 Task: Create a due date automation trigger when advanced on, 2 working days after a card is due add dates not starting next week at 11:00 AM.
Action: Mouse moved to (976, 302)
Screenshot: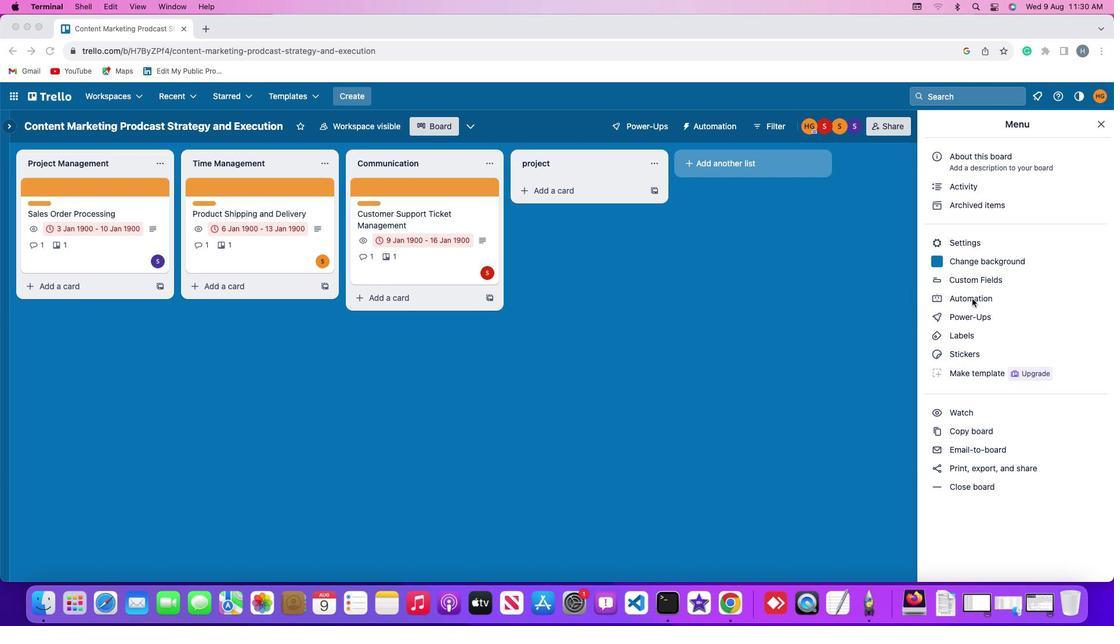 
Action: Mouse pressed left at (976, 302)
Screenshot: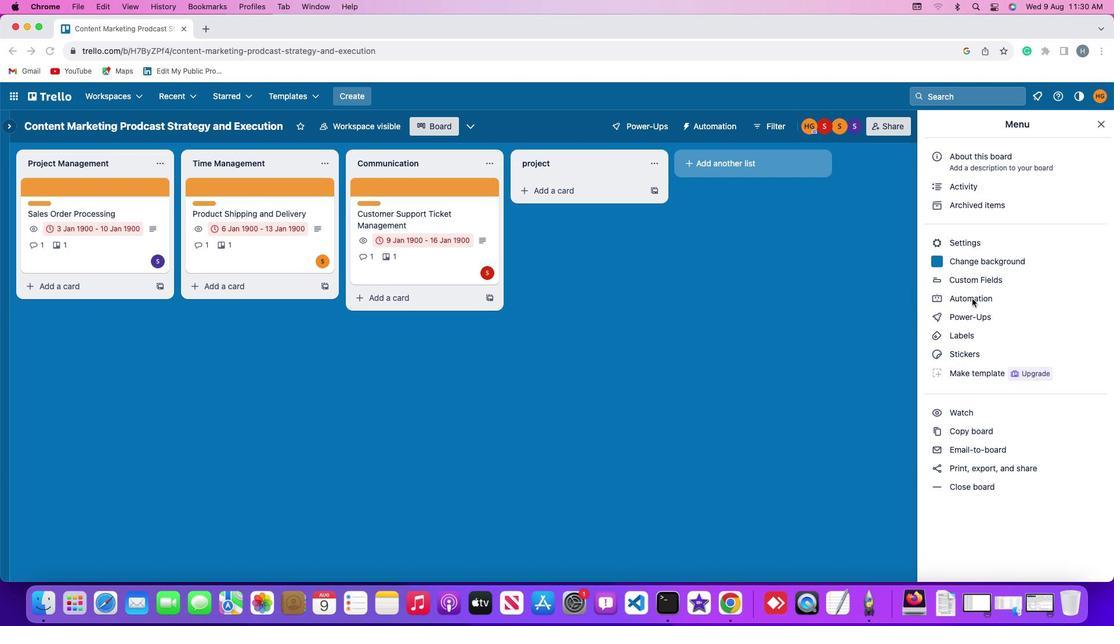 
Action: Mouse pressed left at (976, 302)
Screenshot: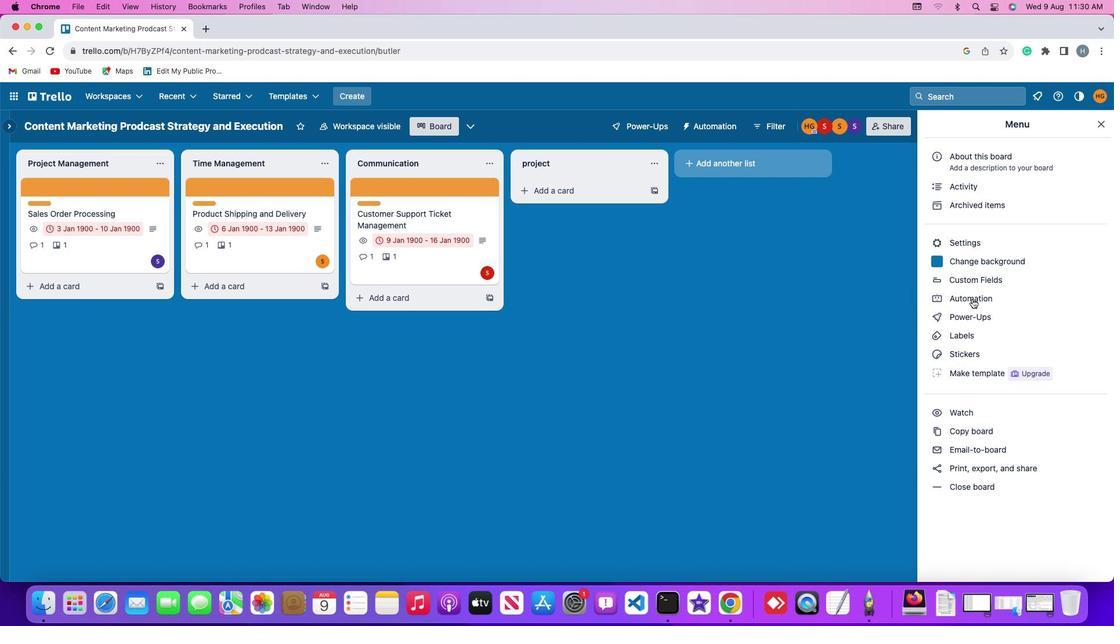 
Action: Mouse moved to (82, 278)
Screenshot: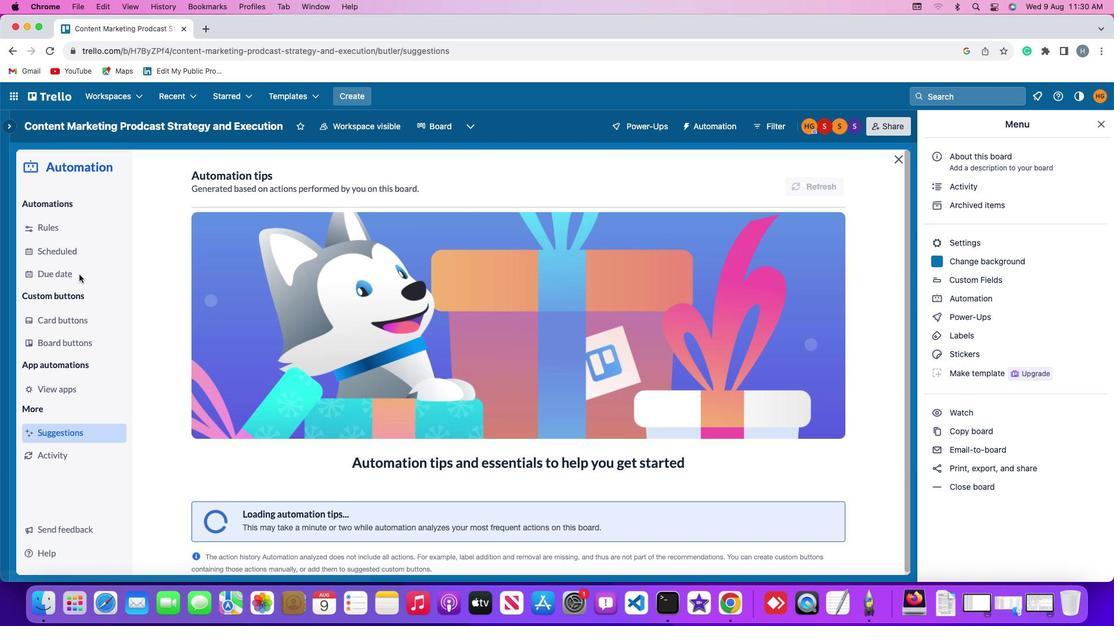 
Action: Mouse pressed left at (82, 278)
Screenshot: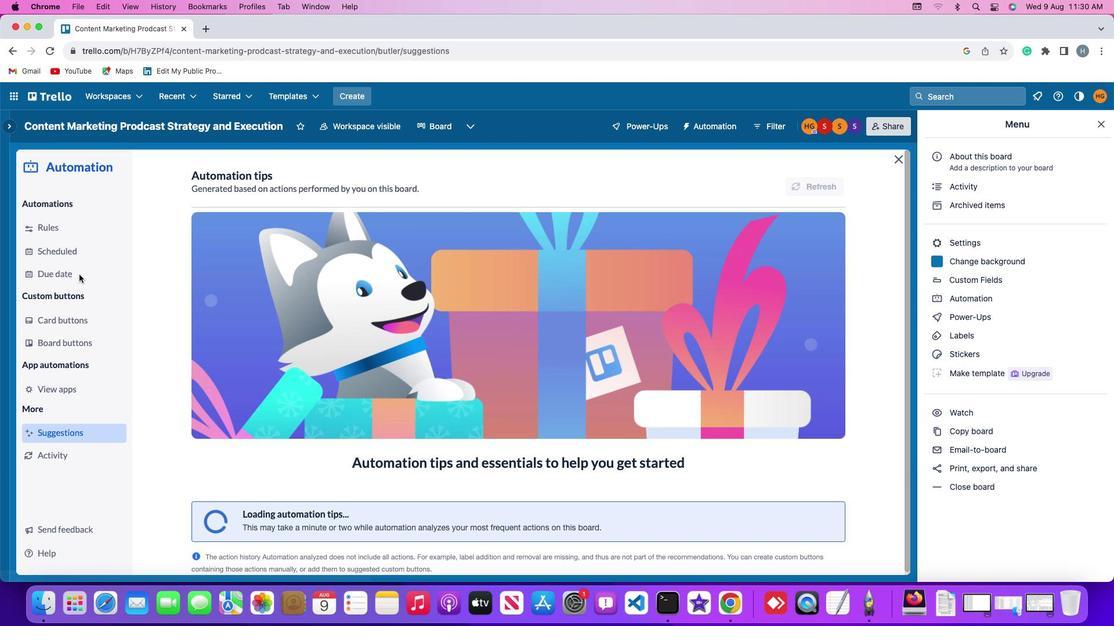 
Action: Mouse moved to (774, 181)
Screenshot: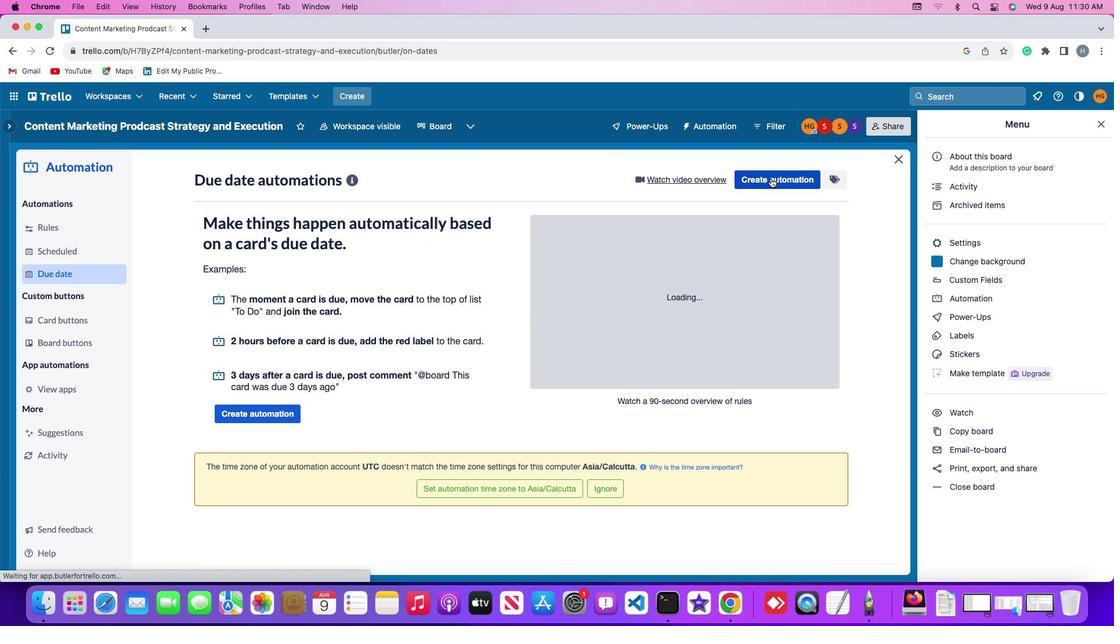 
Action: Mouse pressed left at (774, 181)
Screenshot: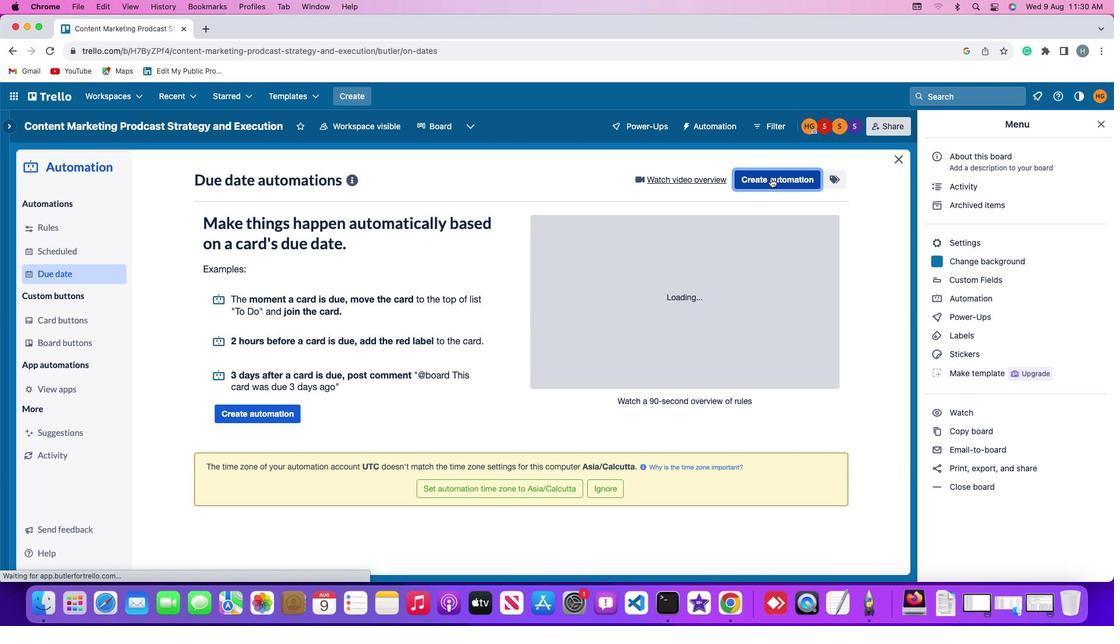 
Action: Mouse moved to (258, 290)
Screenshot: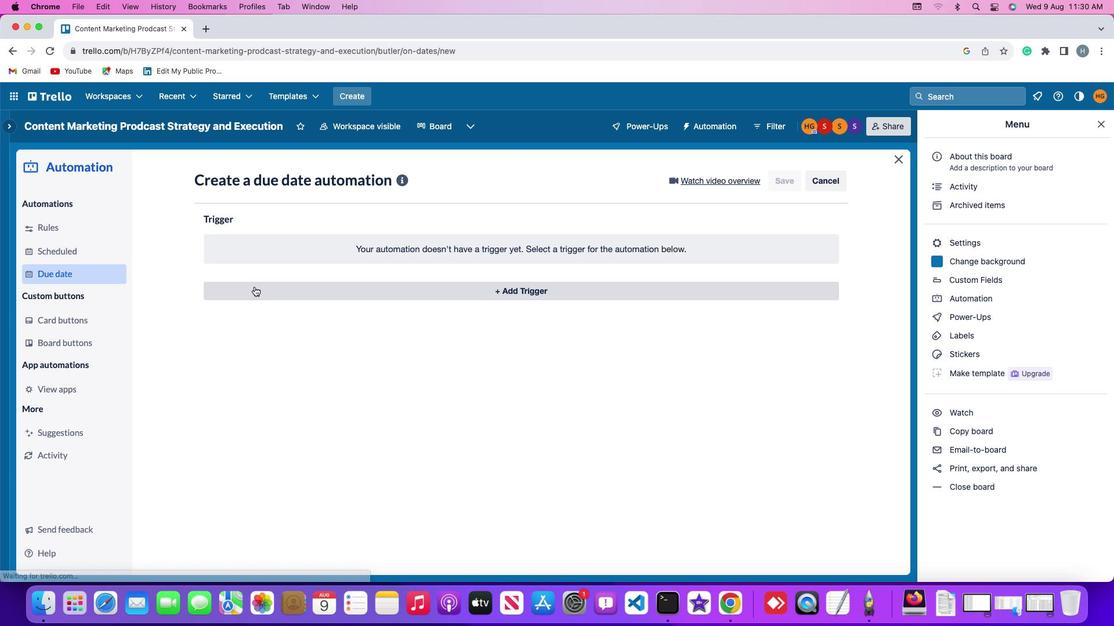 
Action: Mouse pressed left at (258, 290)
Screenshot: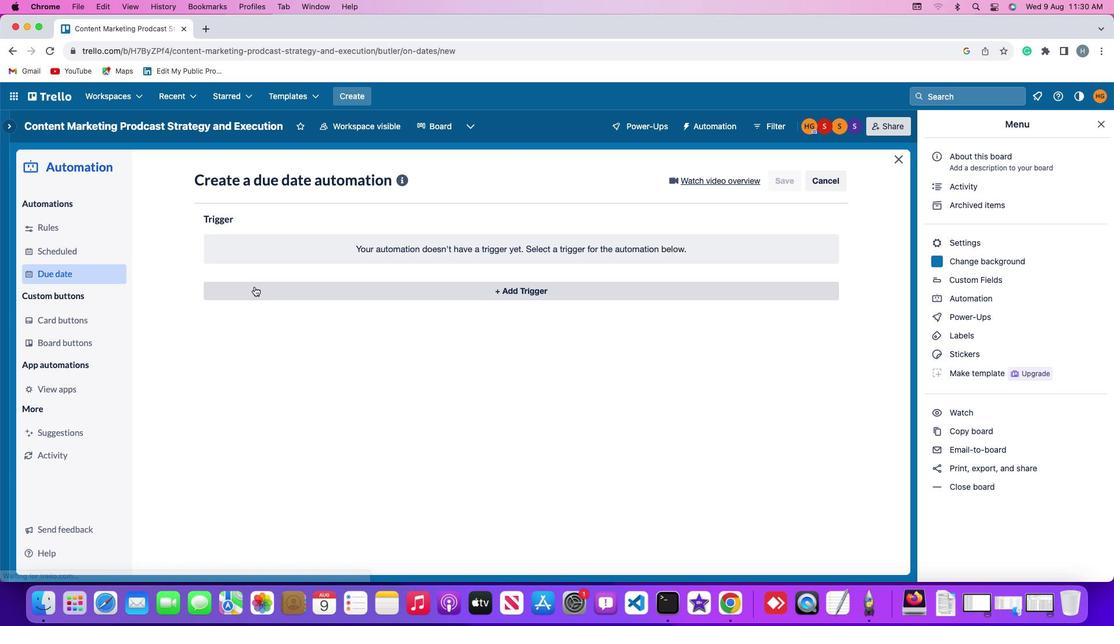 
Action: Mouse moved to (227, 475)
Screenshot: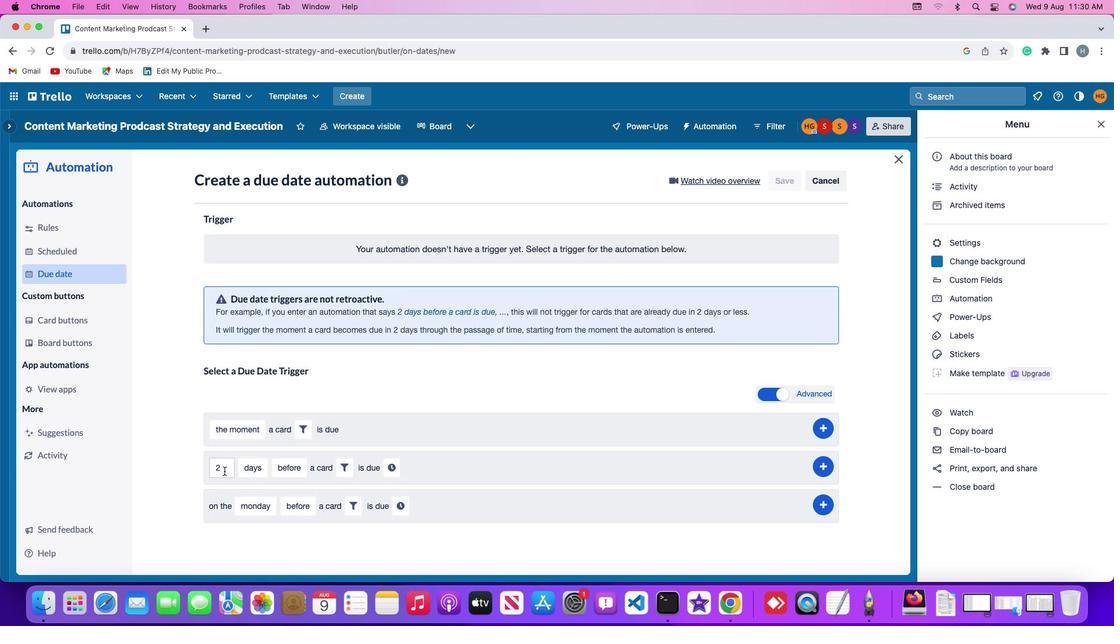 
Action: Mouse pressed left at (227, 475)
Screenshot: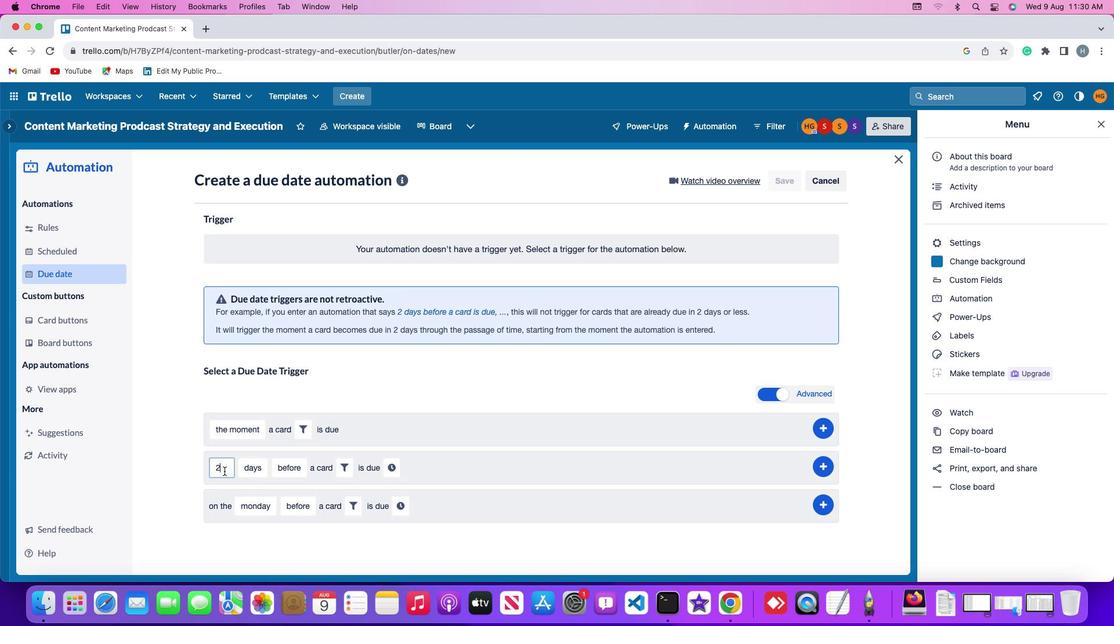 
Action: Mouse moved to (229, 473)
Screenshot: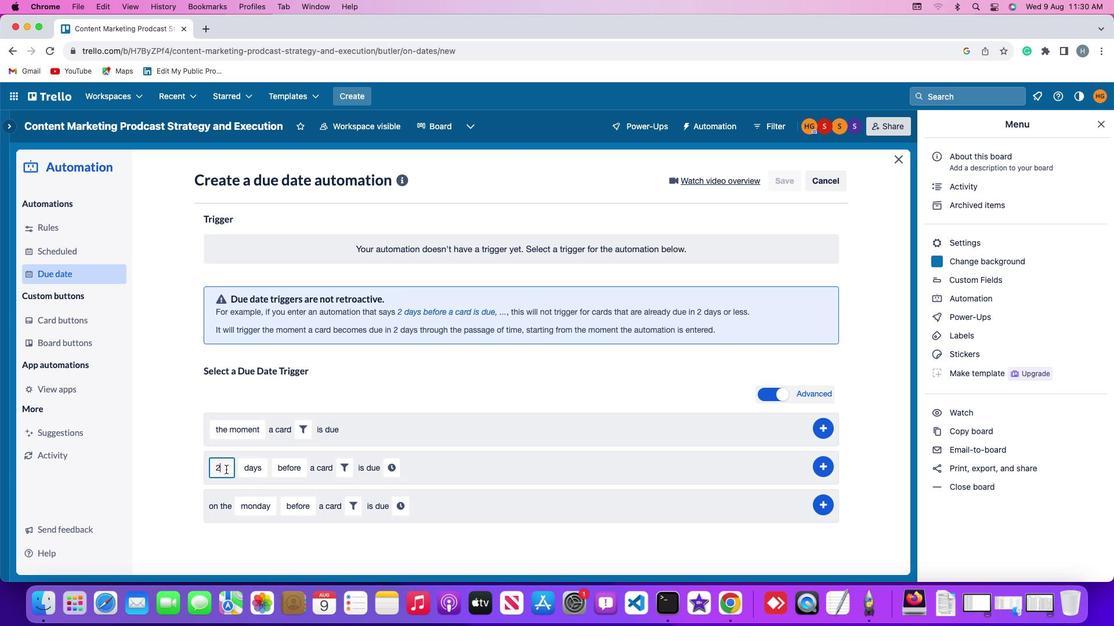 
Action: Key pressed Key.backspace'2'
Screenshot: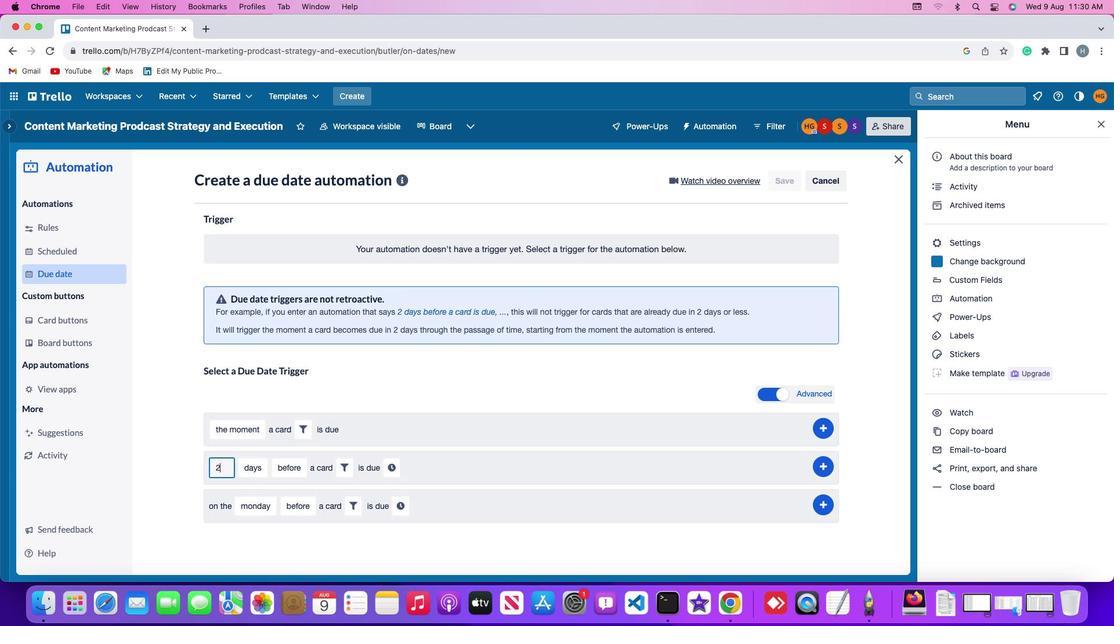 
Action: Mouse moved to (269, 471)
Screenshot: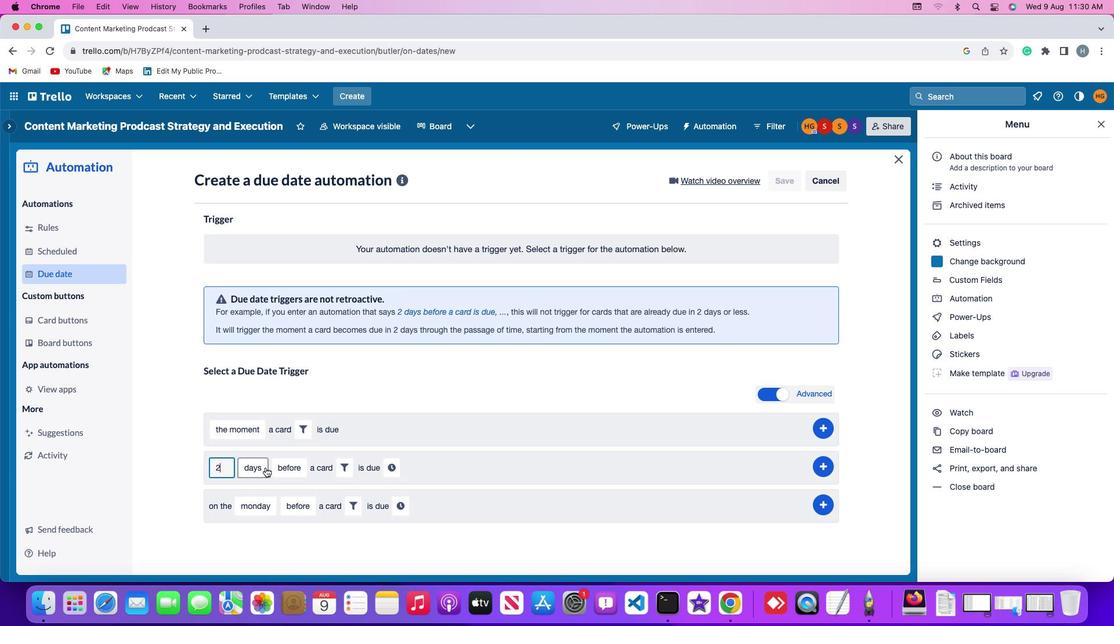 
Action: Mouse pressed left at (269, 471)
Screenshot: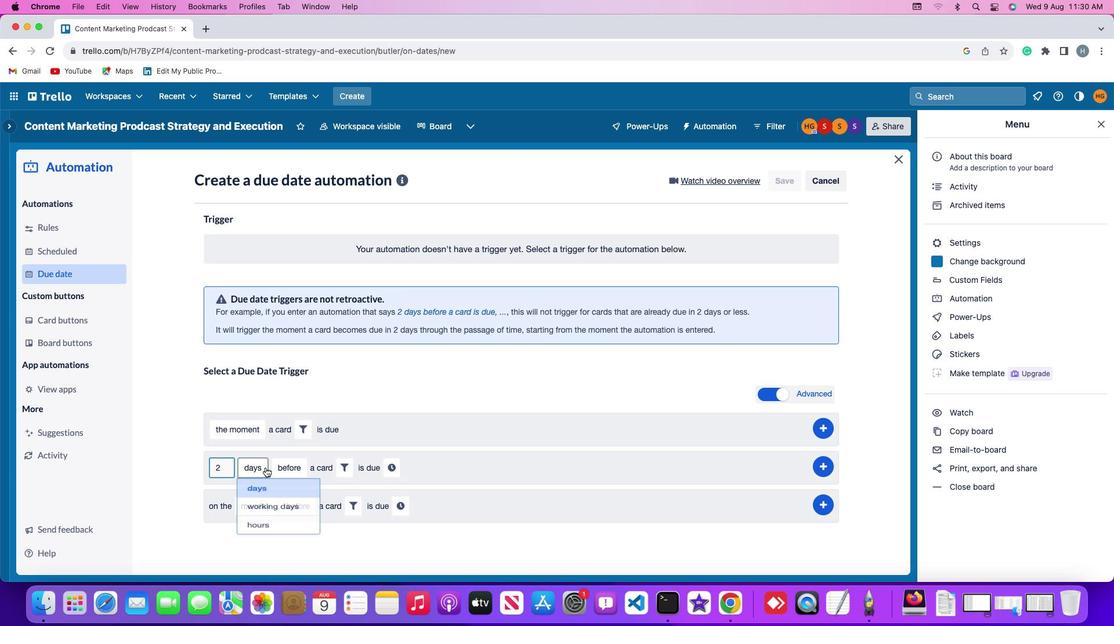 
Action: Mouse moved to (271, 515)
Screenshot: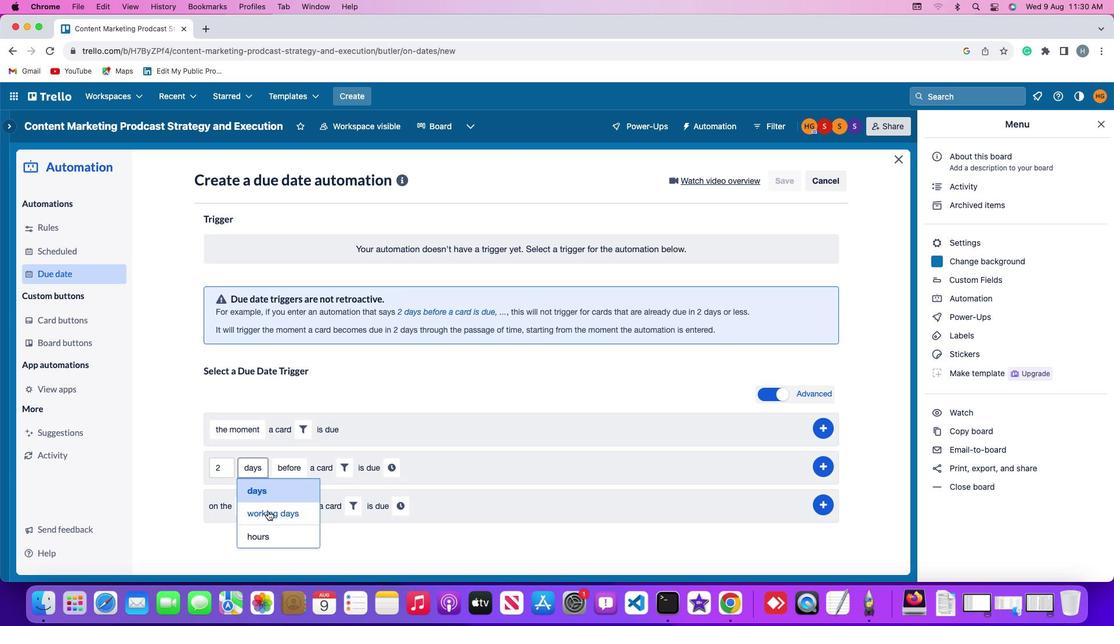 
Action: Mouse pressed left at (271, 515)
Screenshot: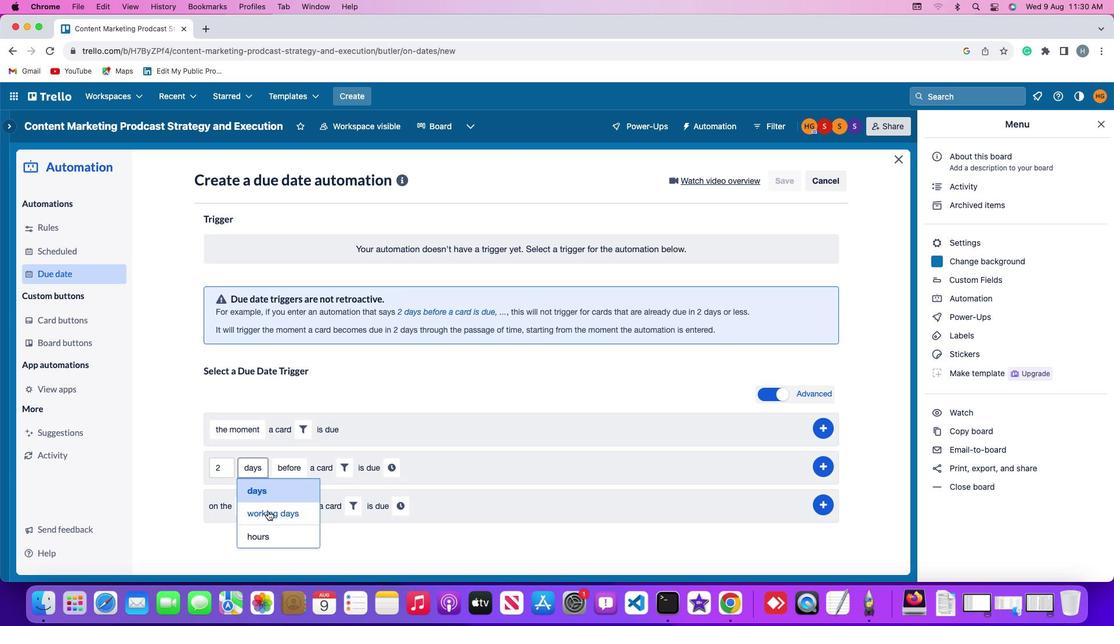 
Action: Mouse moved to (318, 474)
Screenshot: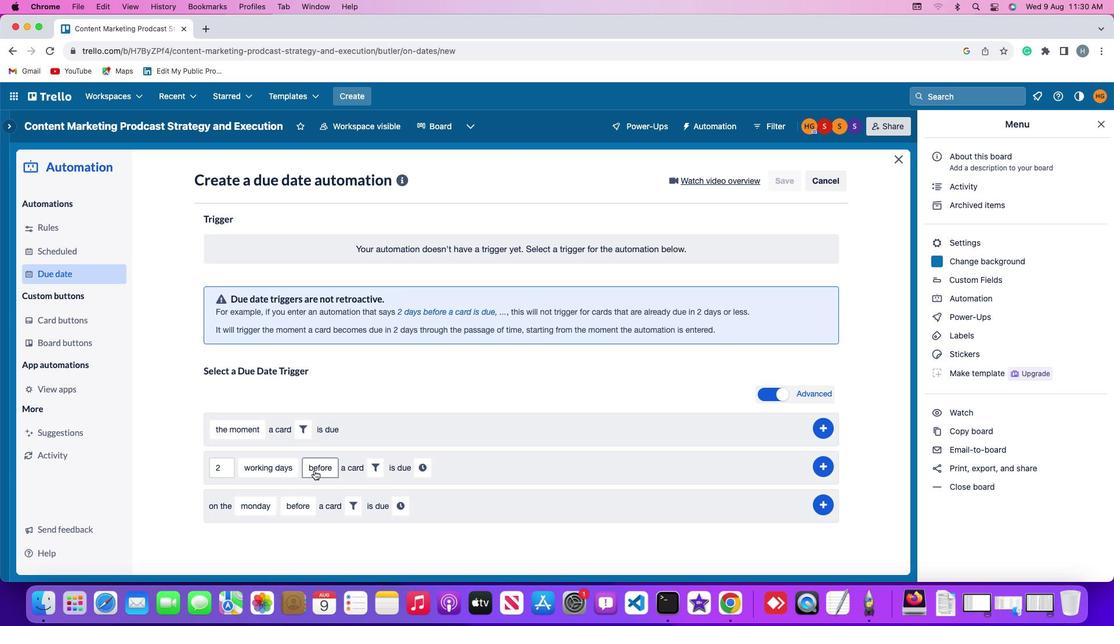 
Action: Mouse pressed left at (318, 474)
Screenshot: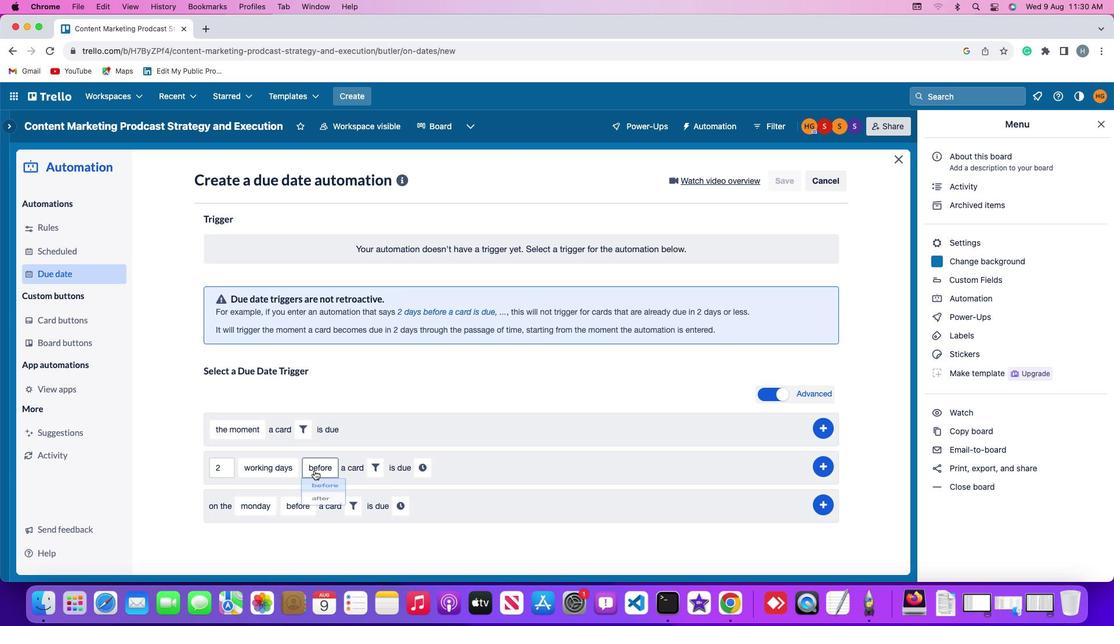 
Action: Mouse moved to (321, 519)
Screenshot: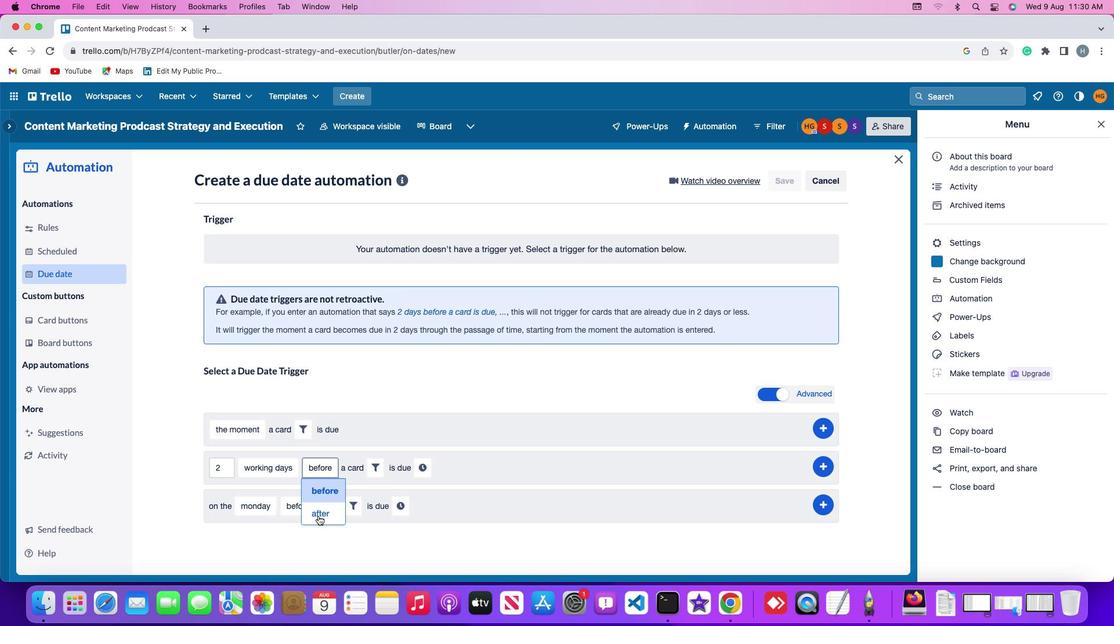 
Action: Mouse pressed left at (321, 519)
Screenshot: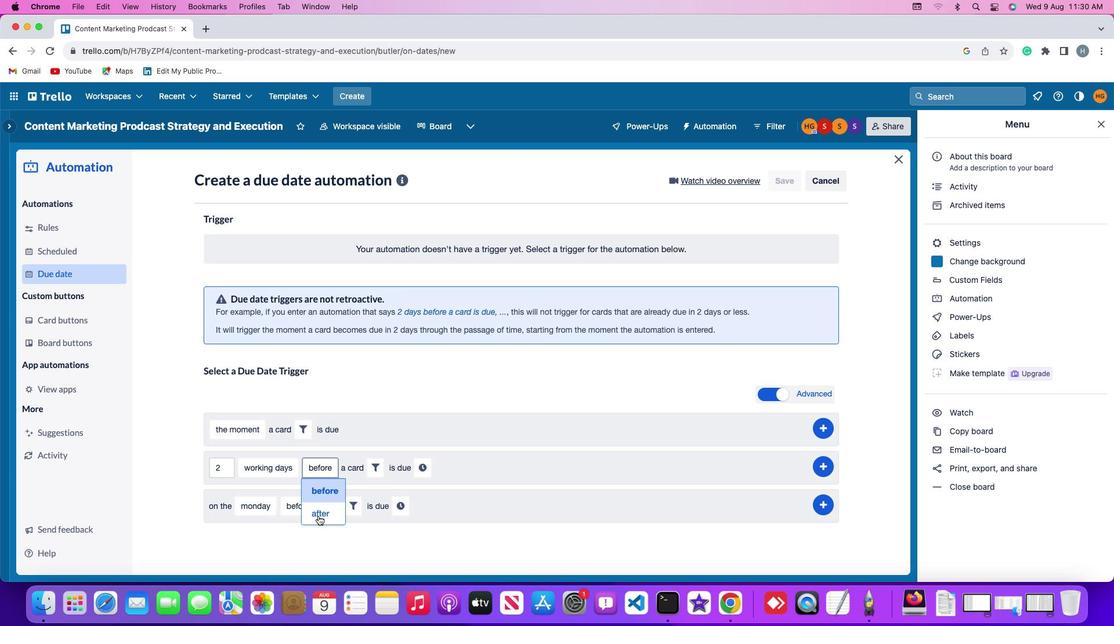 
Action: Mouse moved to (377, 470)
Screenshot: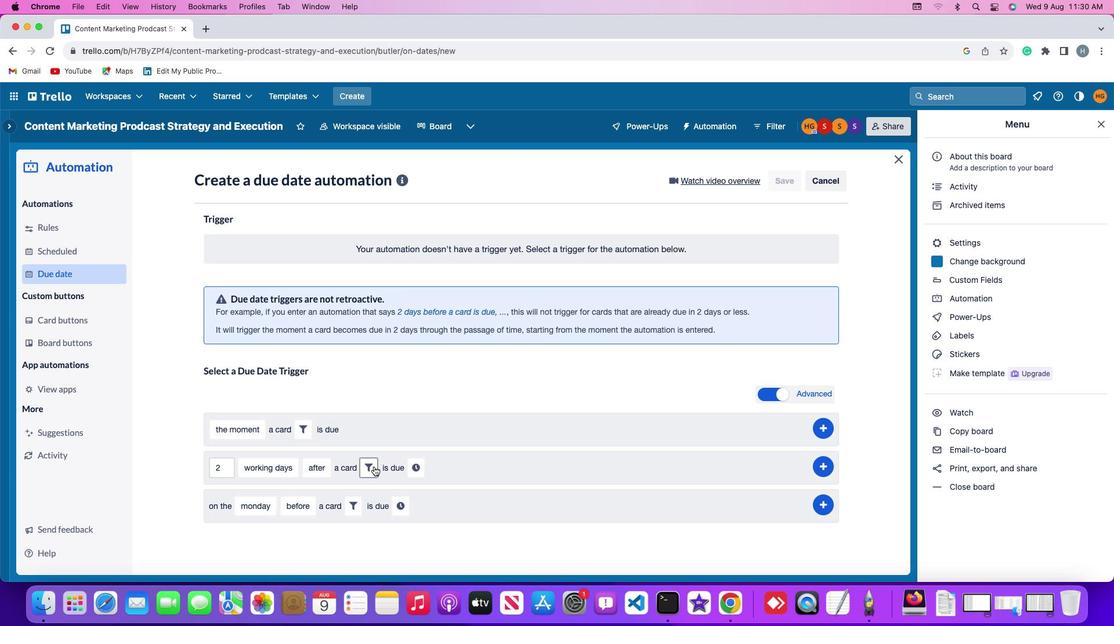 
Action: Mouse pressed left at (377, 470)
Screenshot: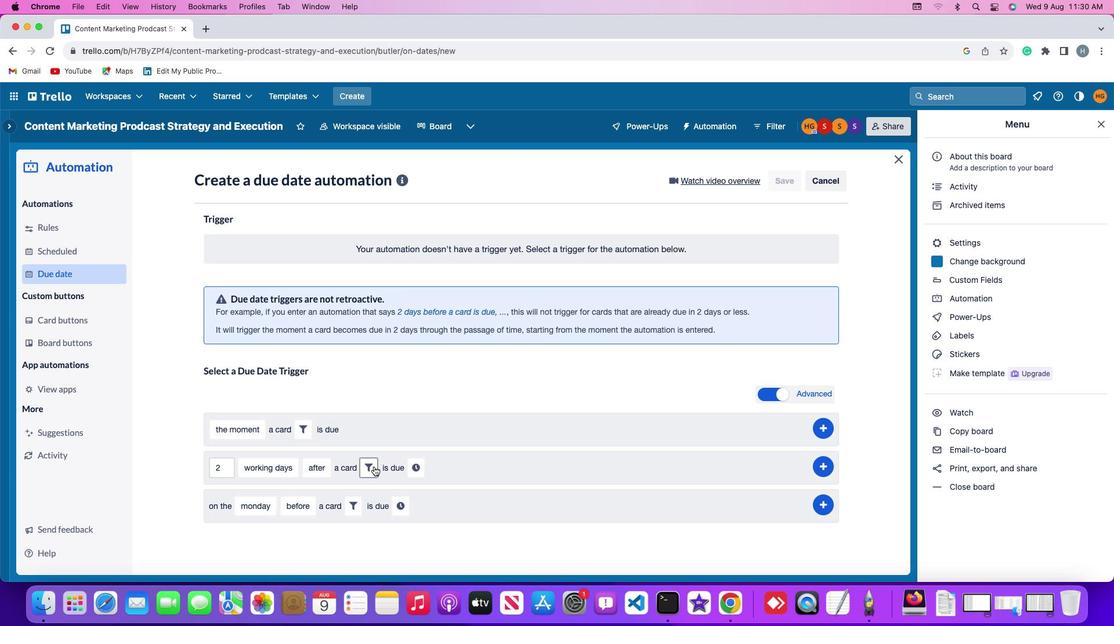 
Action: Mouse moved to (443, 510)
Screenshot: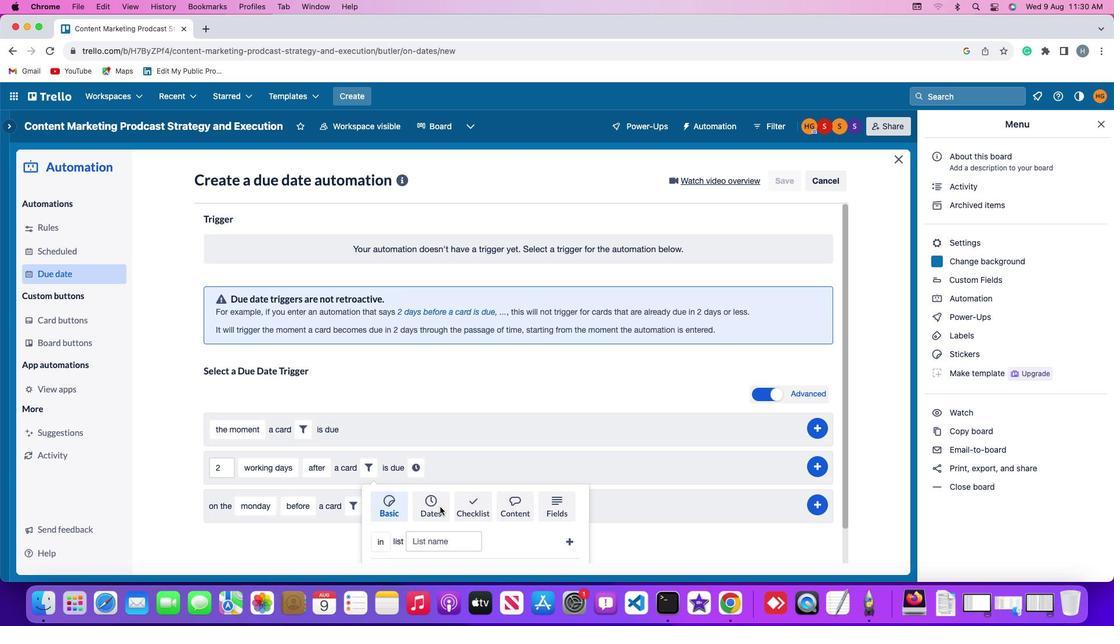 
Action: Mouse pressed left at (443, 510)
Screenshot: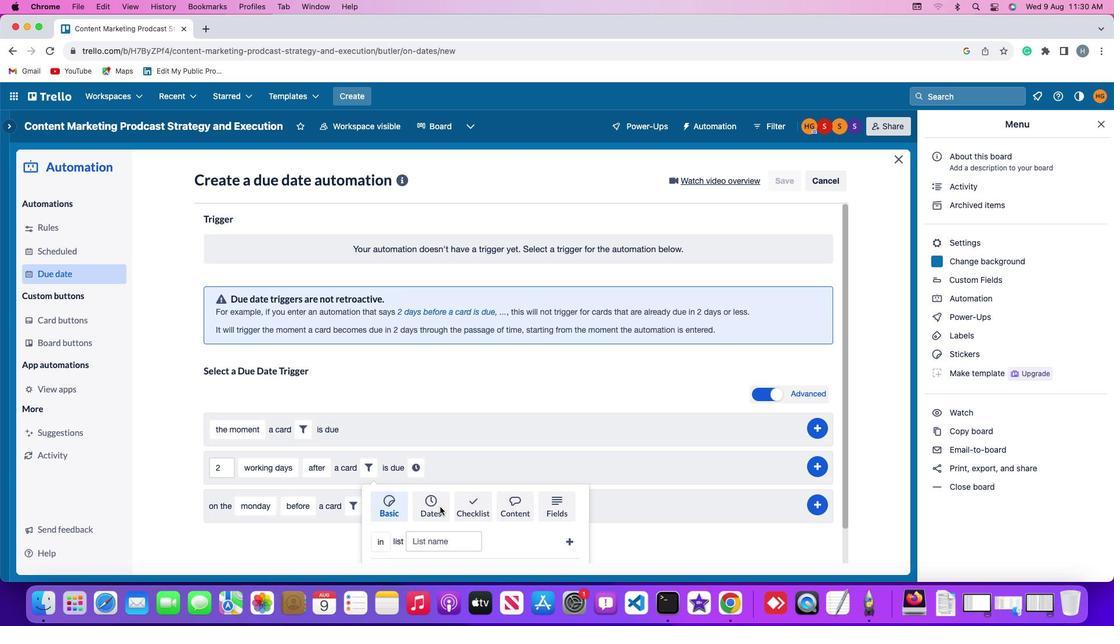 
Action: Mouse moved to (328, 532)
Screenshot: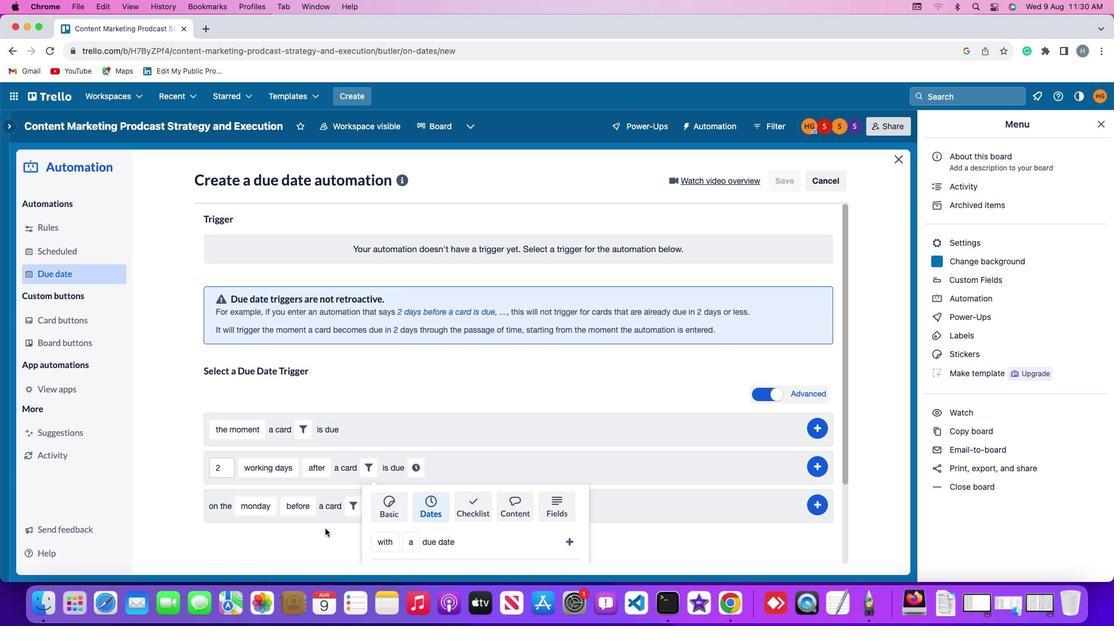 
Action: Mouse scrolled (328, 532) with delta (3, 2)
Screenshot: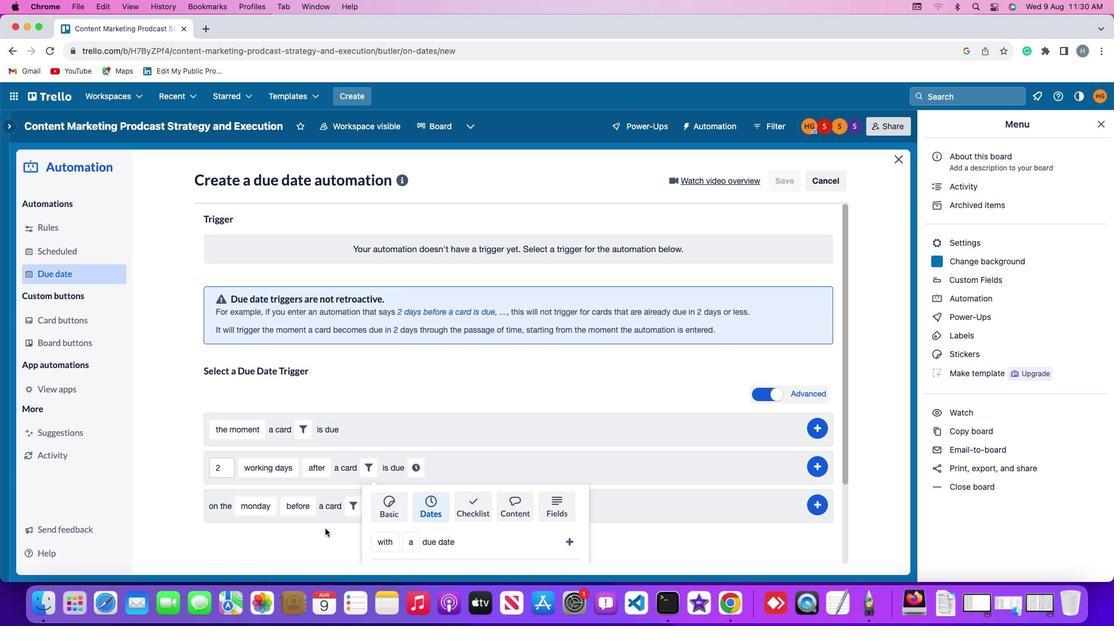 
Action: Mouse scrolled (328, 532) with delta (3, 2)
Screenshot: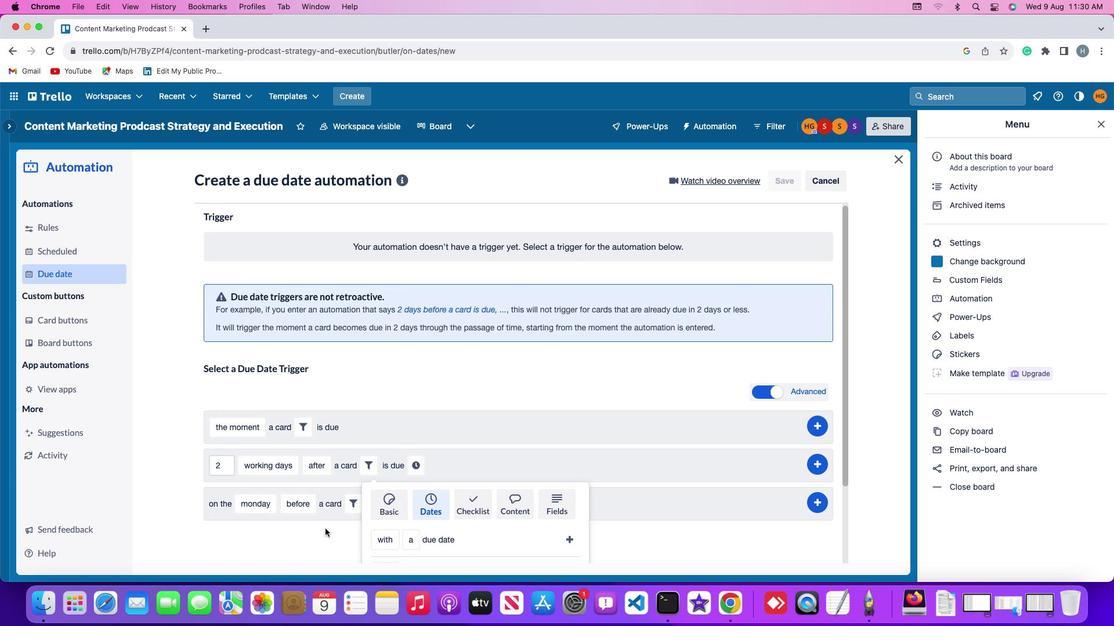 
Action: Mouse scrolled (328, 532) with delta (3, 1)
Screenshot: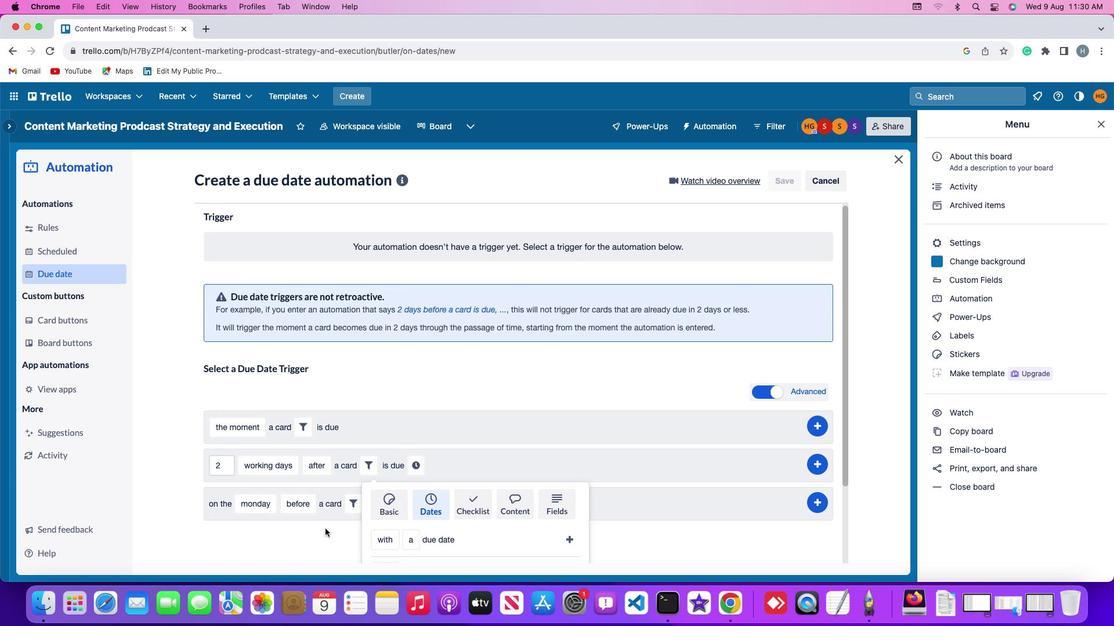 
Action: Mouse scrolled (328, 532) with delta (3, 0)
Screenshot: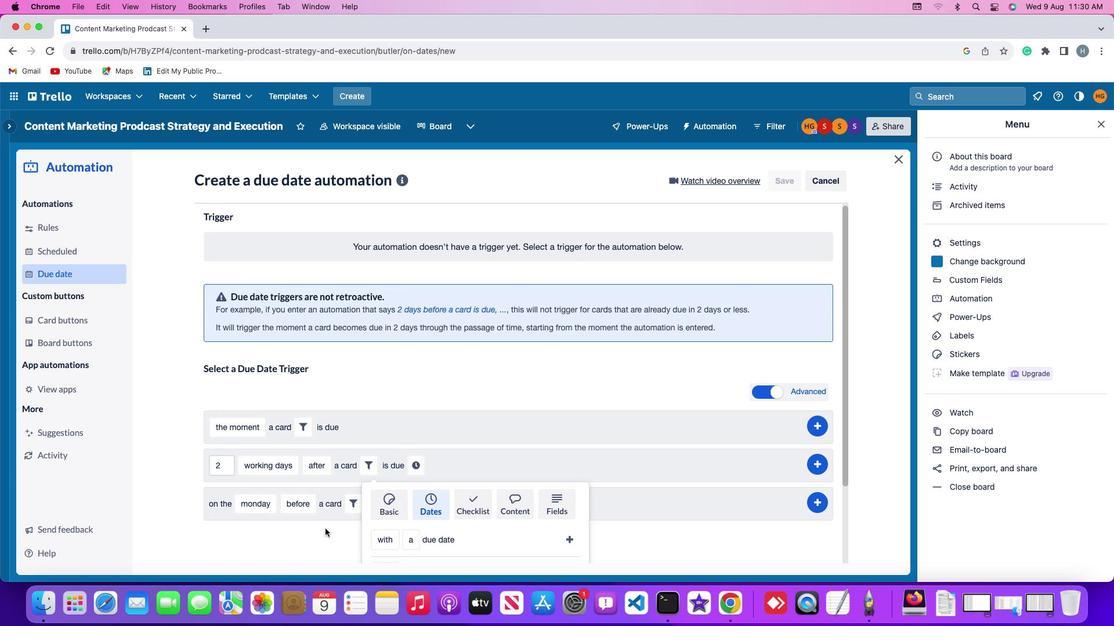 
Action: Mouse scrolled (328, 532) with delta (3, 0)
Screenshot: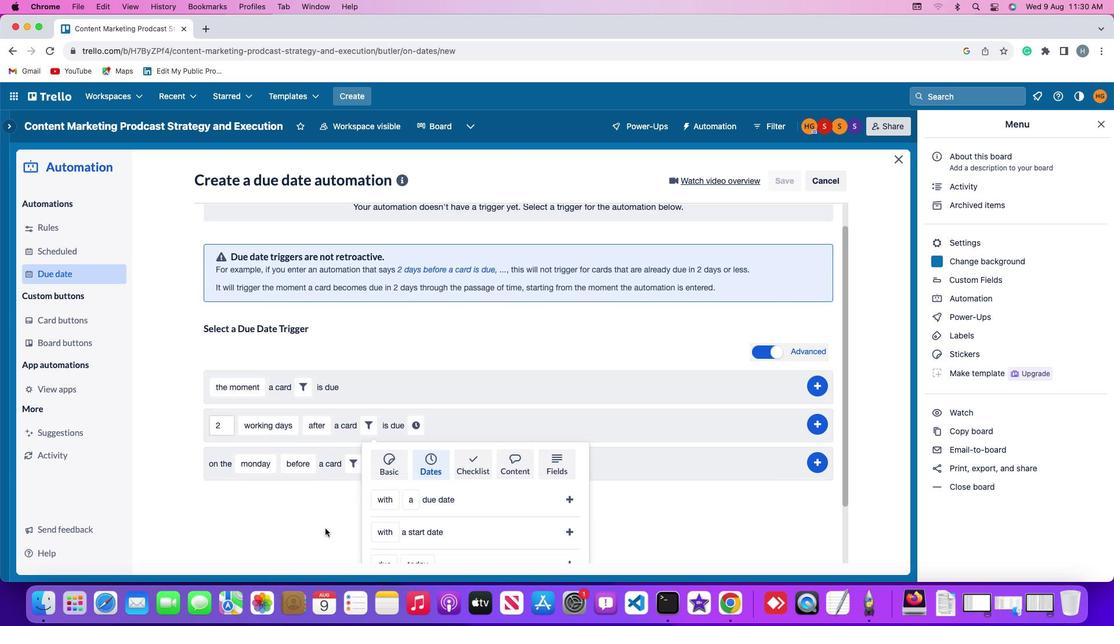 
Action: Mouse scrolled (328, 532) with delta (3, 0)
Screenshot: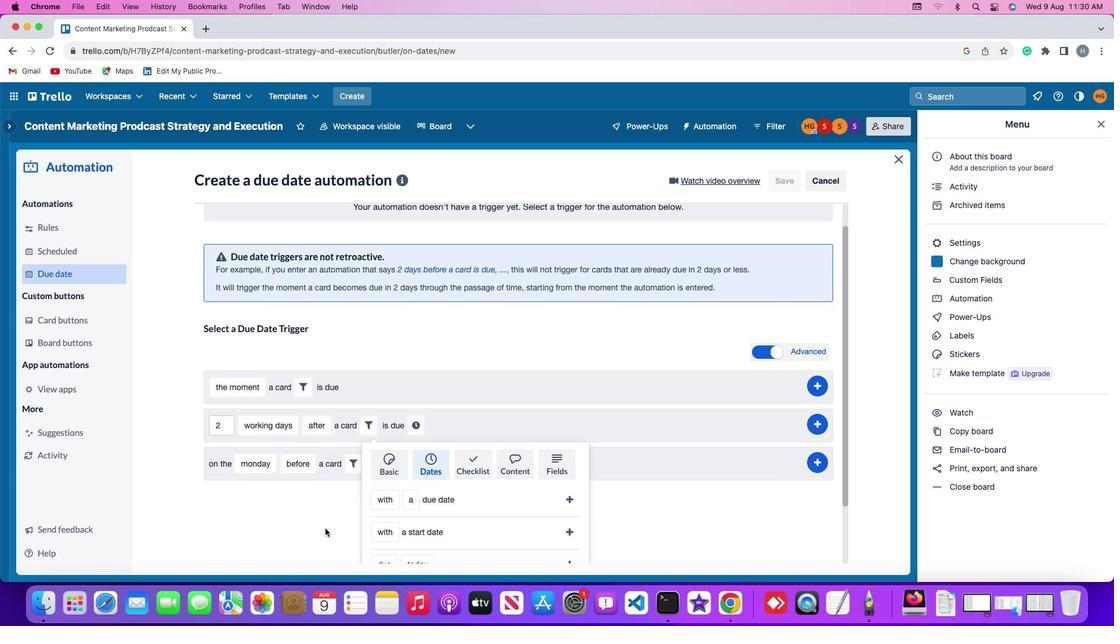 
Action: Mouse scrolled (328, 532) with delta (3, 0)
Screenshot: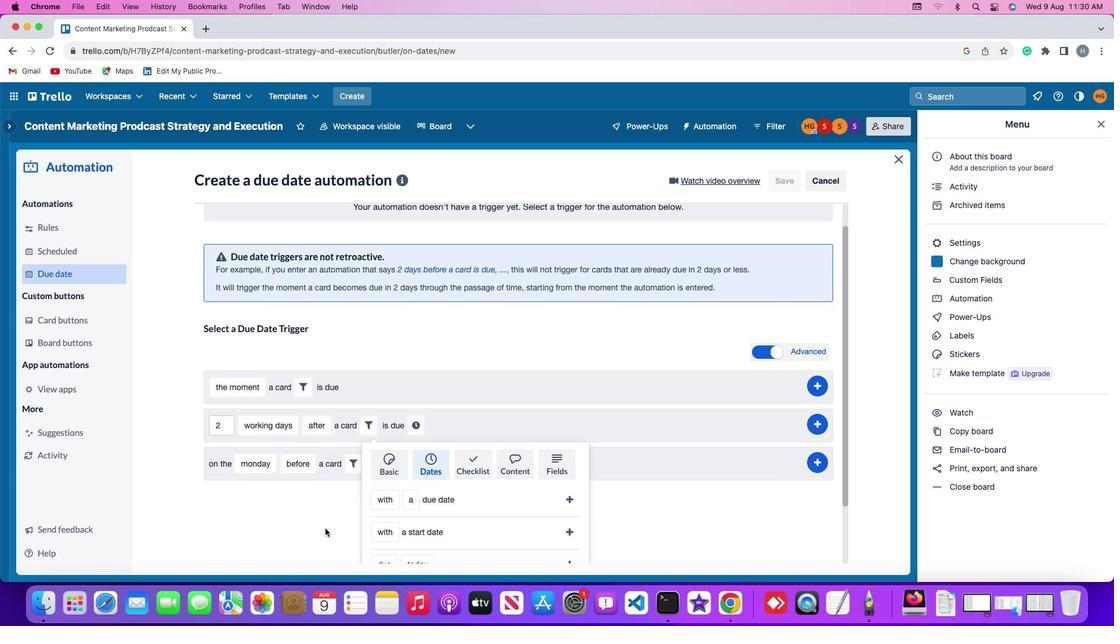 
Action: Mouse scrolled (328, 532) with delta (3, 2)
Screenshot: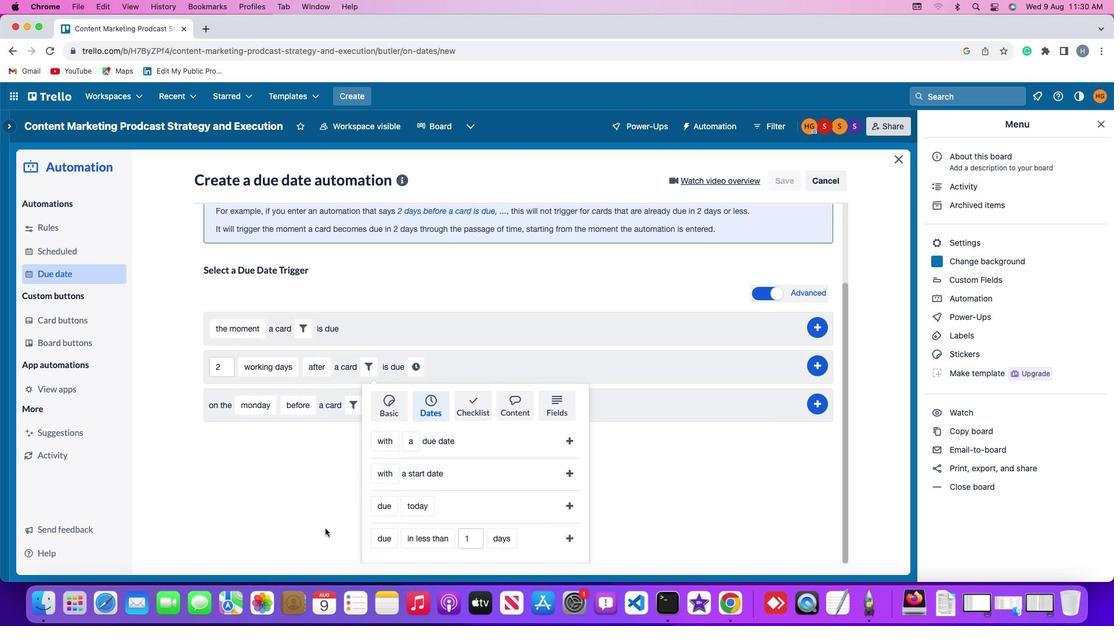 
Action: Mouse scrolled (328, 532) with delta (3, 2)
Screenshot: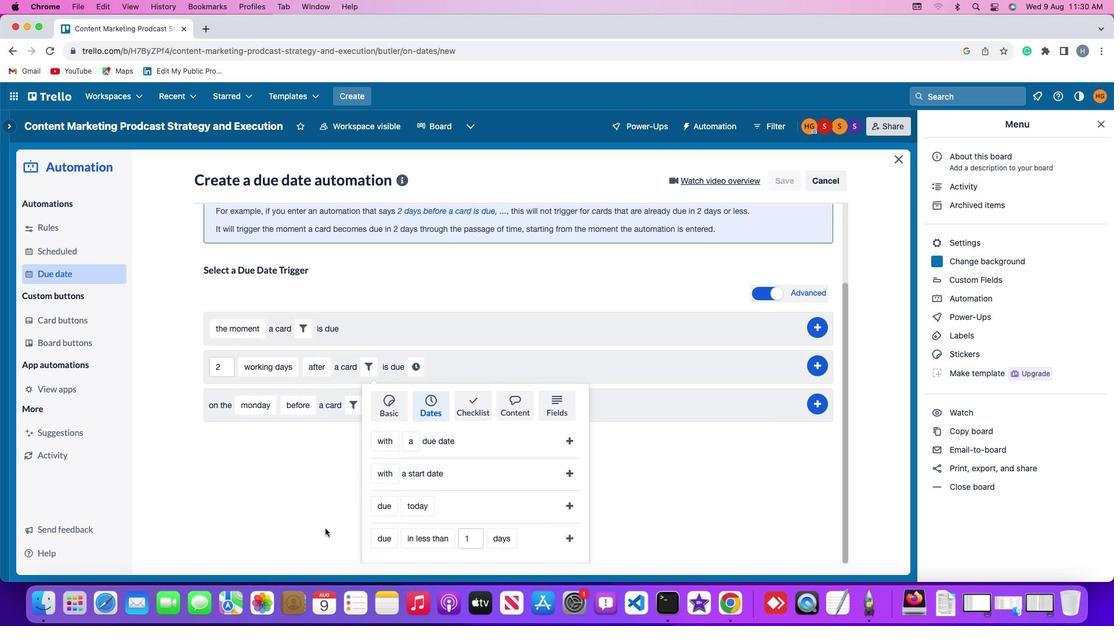 
Action: Mouse scrolled (328, 532) with delta (3, 1)
Screenshot: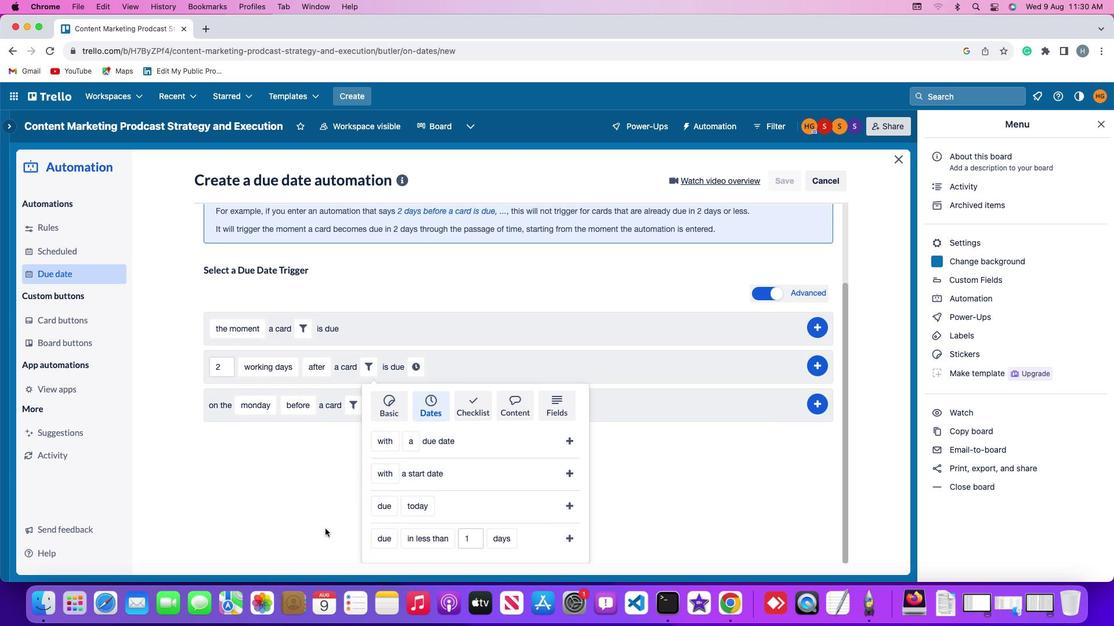 
Action: Mouse scrolled (328, 532) with delta (3, 0)
Screenshot: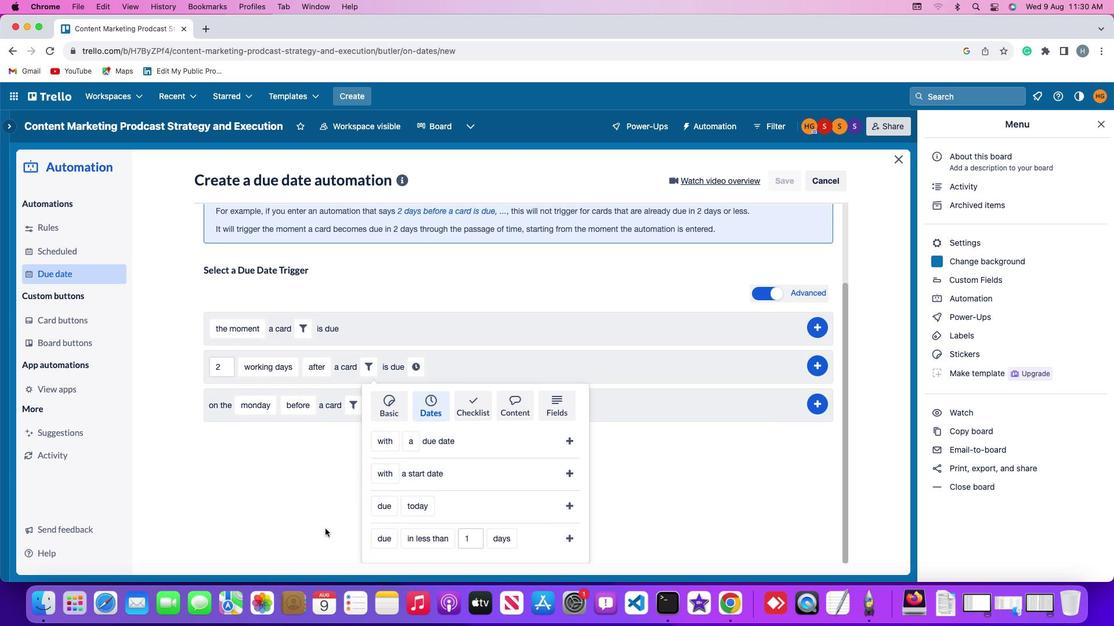 
Action: Mouse scrolled (328, 532) with delta (3, 0)
Screenshot: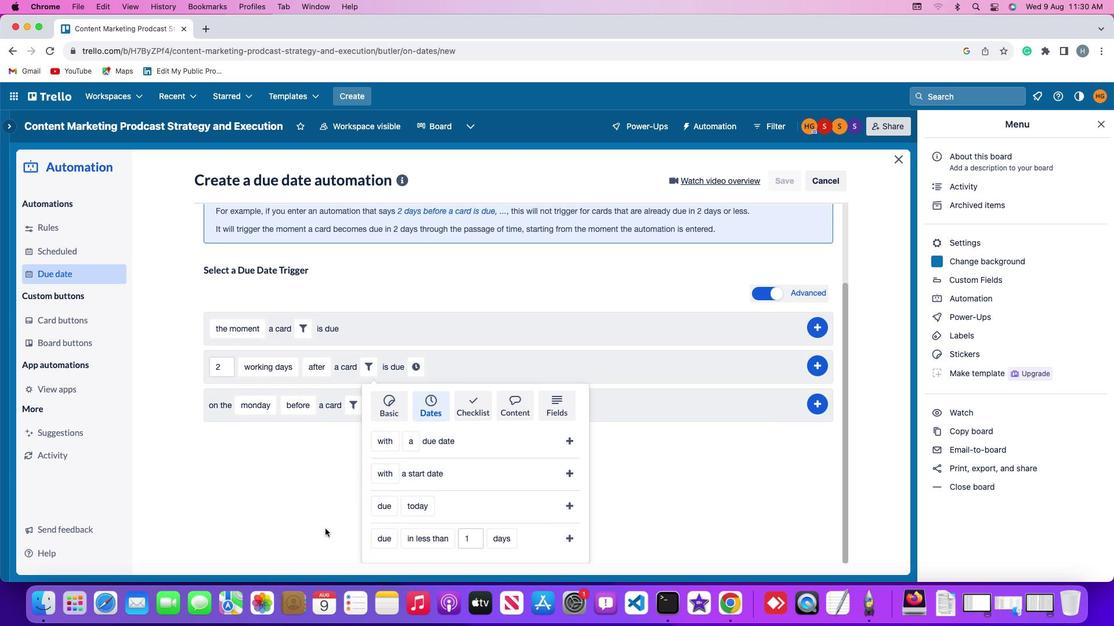 
Action: Mouse moved to (385, 519)
Screenshot: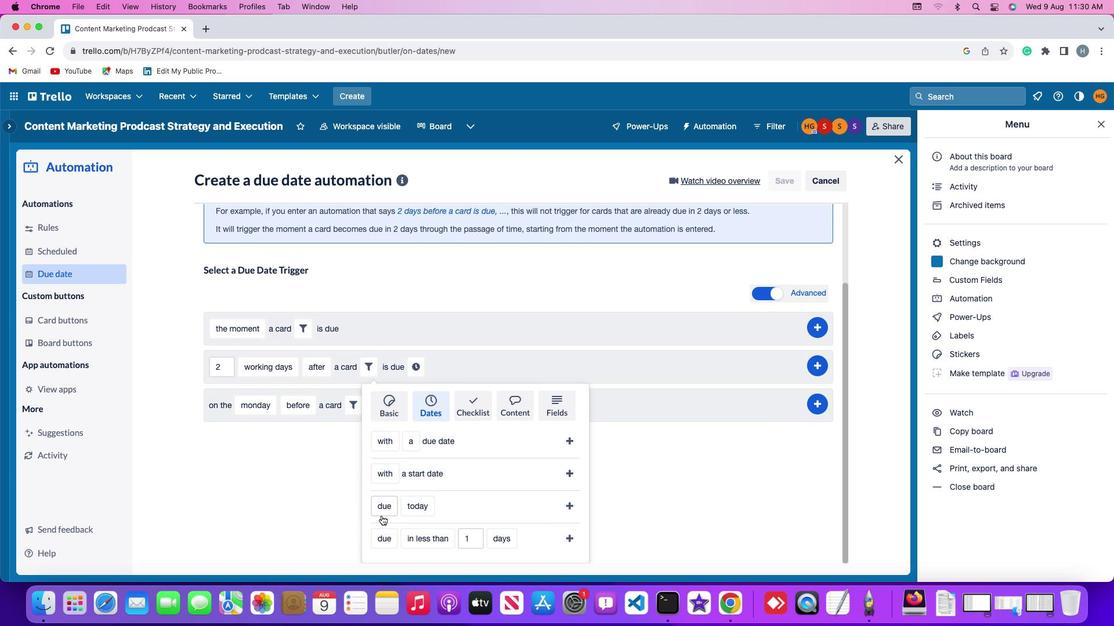 
Action: Mouse pressed left at (385, 519)
Screenshot: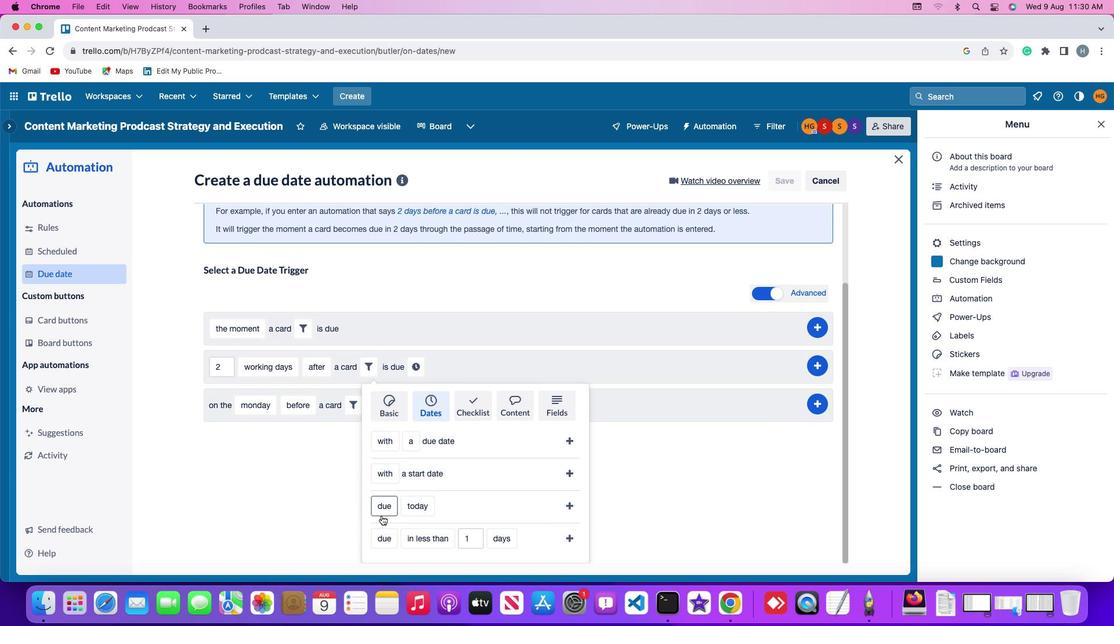 
Action: Mouse moved to (403, 492)
Screenshot: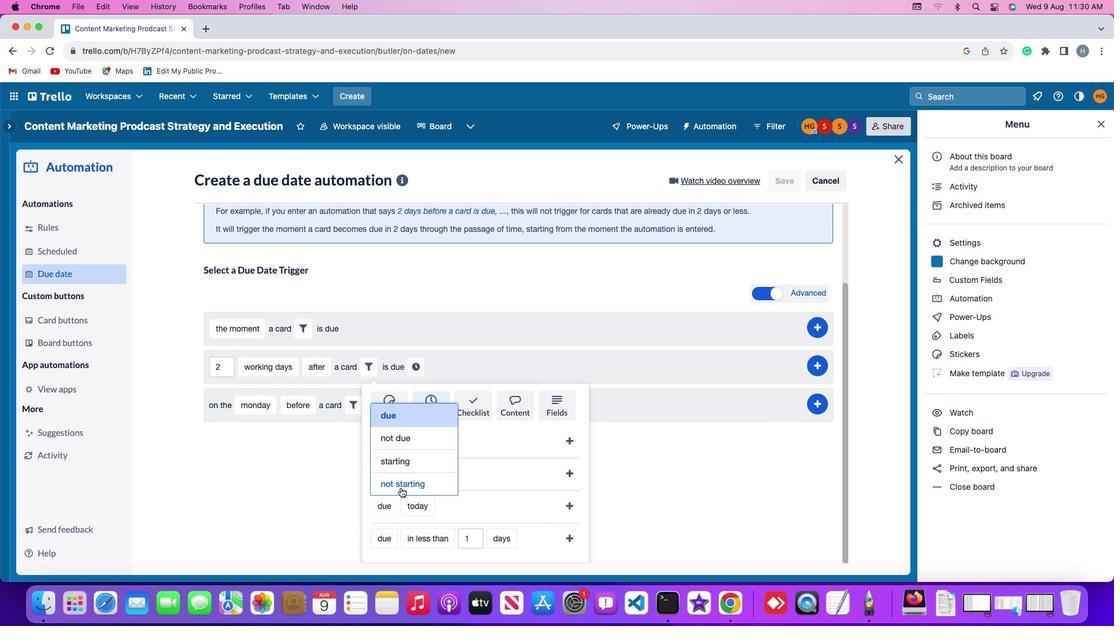 
Action: Mouse pressed left at (403, 492)
Screenshot: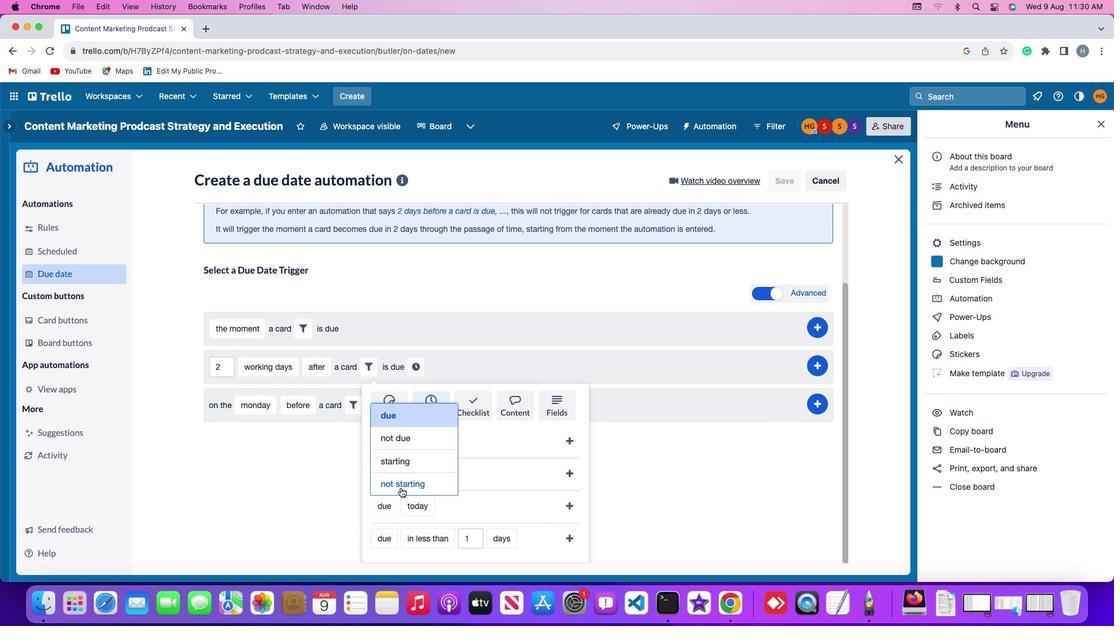 
Action: Mouse moved to (448, 514)
Screenshot: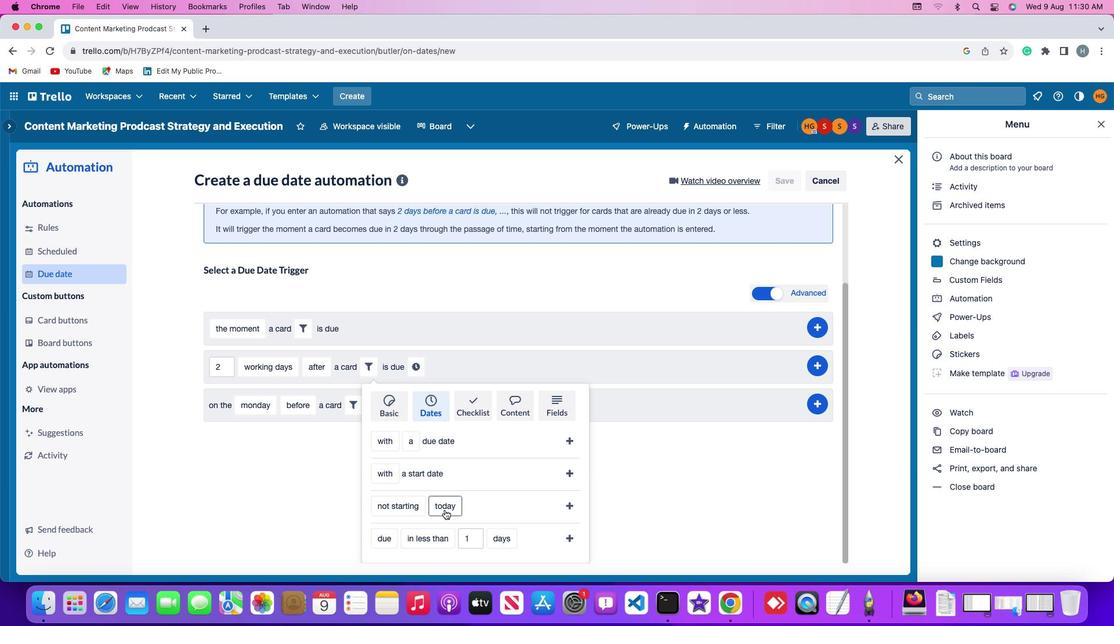 
Action: Mouse pressed left at (448, 514)
Screenshot: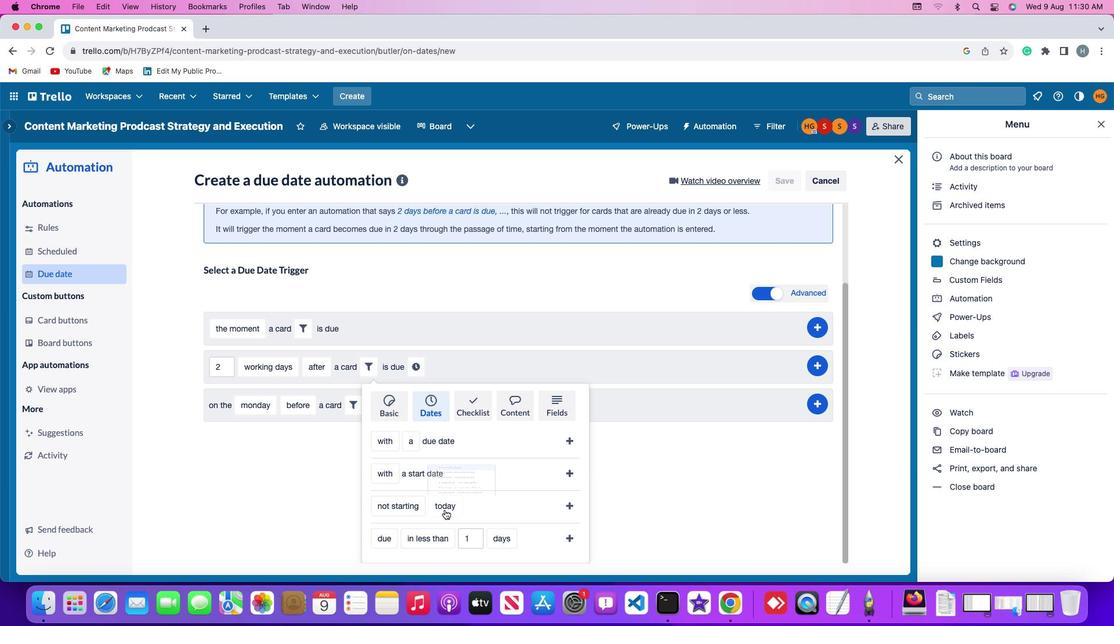 
Action: Mouse moved to (478, 436)
Screenshot: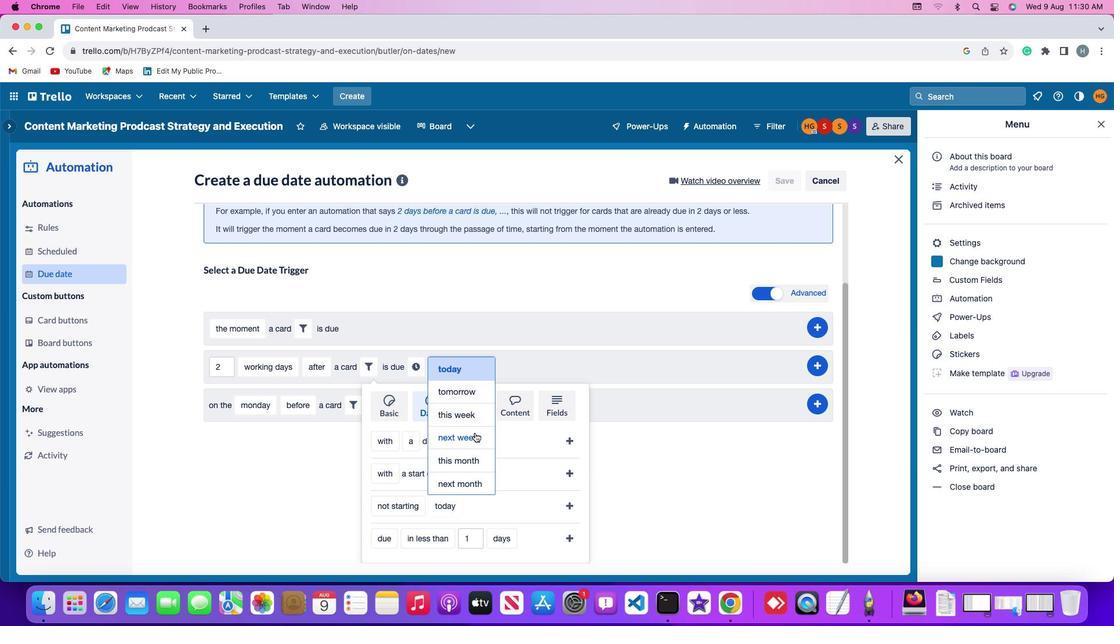 
Action: Mouse pressed left at (478, 436)
Screenshot: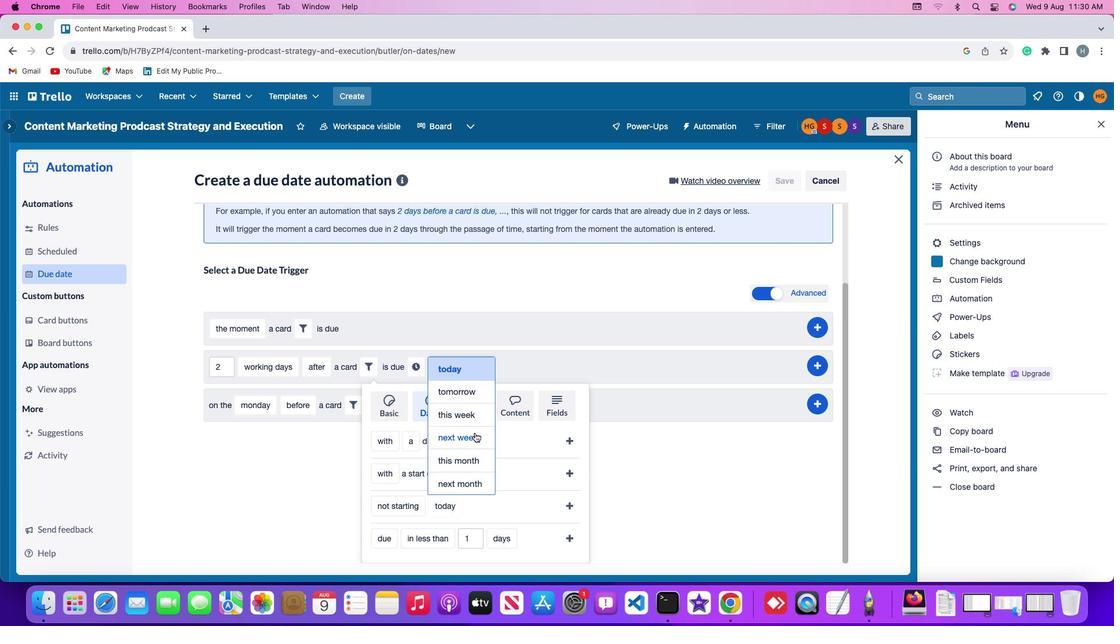 
Action: Mouse moved to (570, 507)
Screenshot: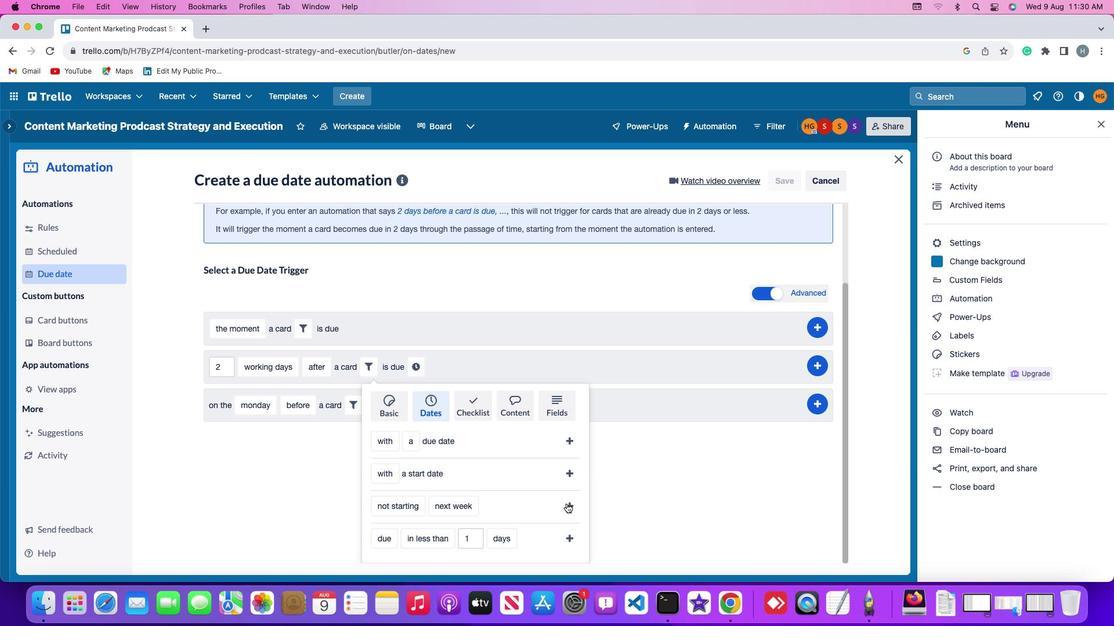 
Action: Mouse pressed left at (570, 507)
Screenshot: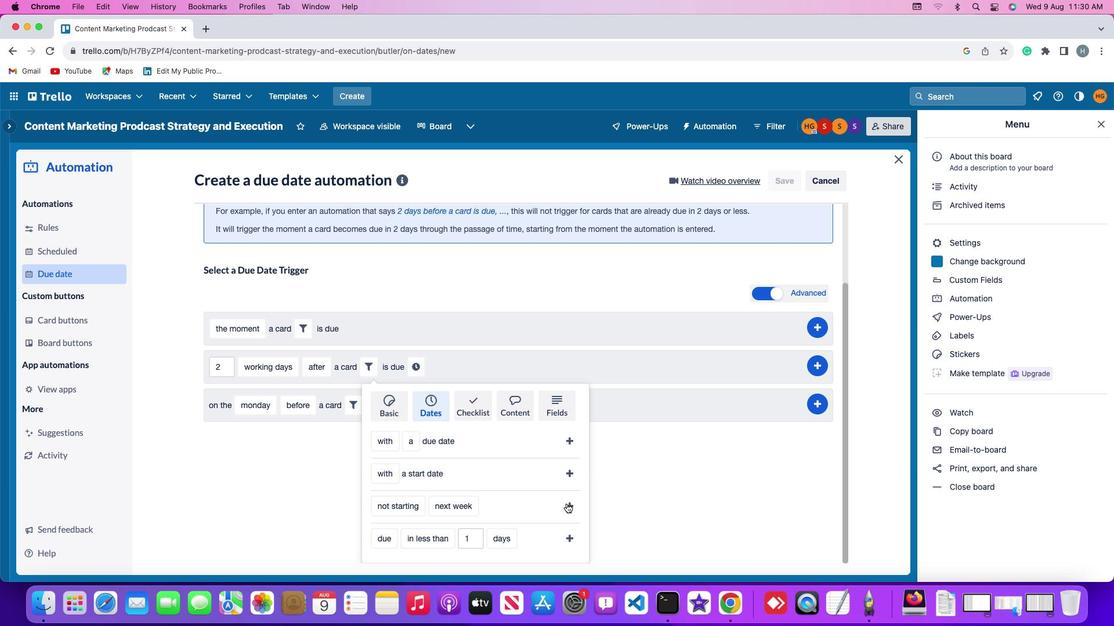 
Action: Mouse moved to (530, 467)
Screenshot: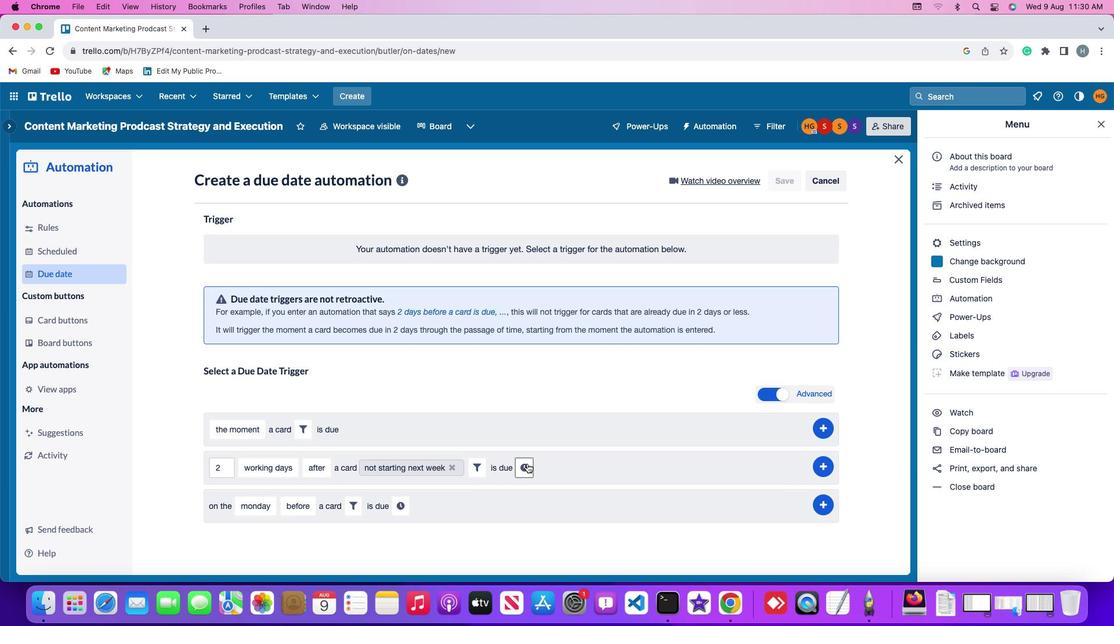 
Action: Mouse pressed left at (530, 467)
Screenshot: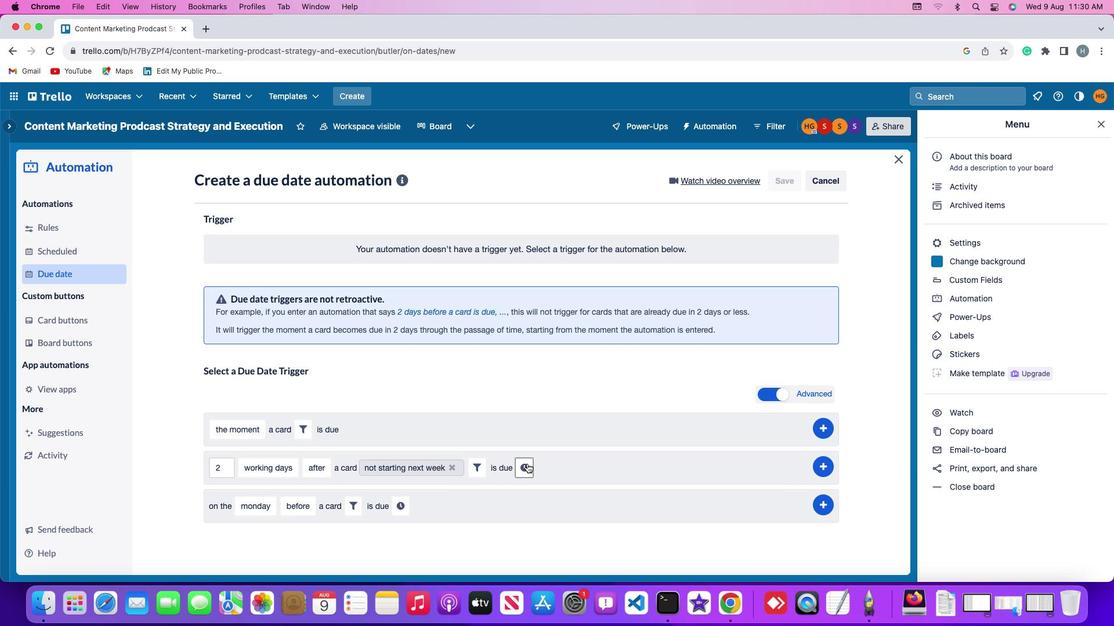 
Action: Mouse moved to (556, 473)
Screenshot: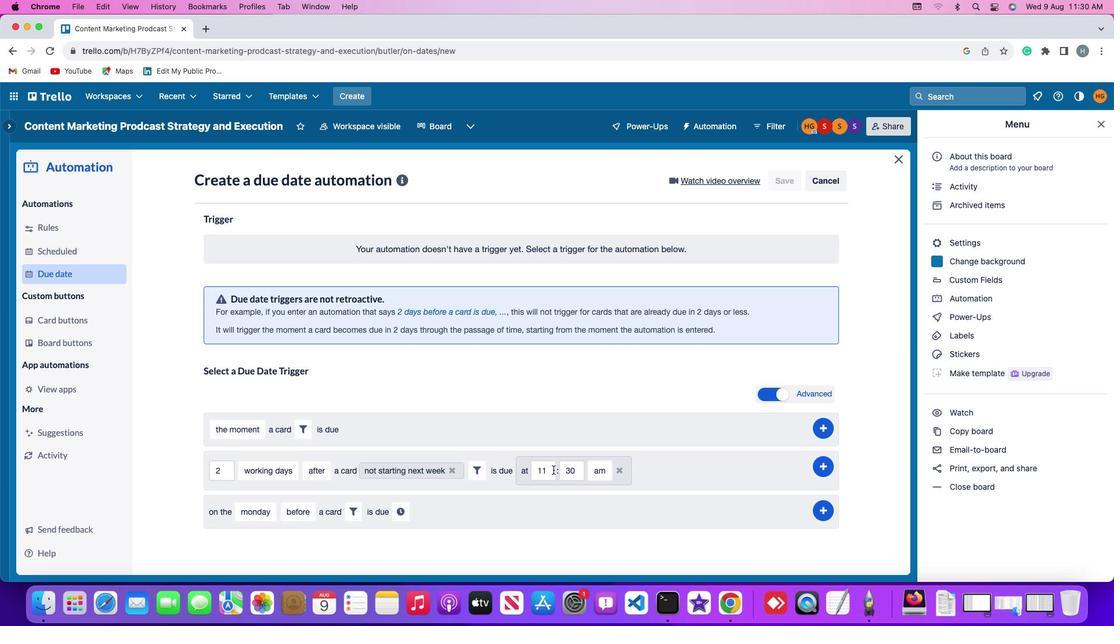 
Action: Mouse pressed left at (556, 473)
Screenshot: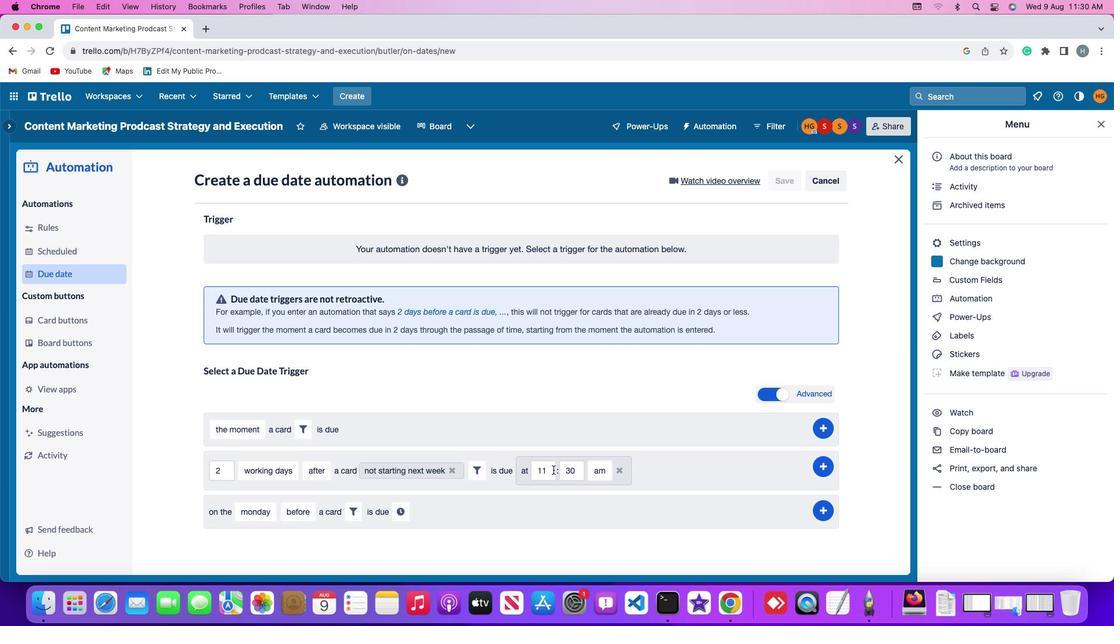 
Action: Key pressed Key.backspaceKey.backspace'1''1'
Screenshot: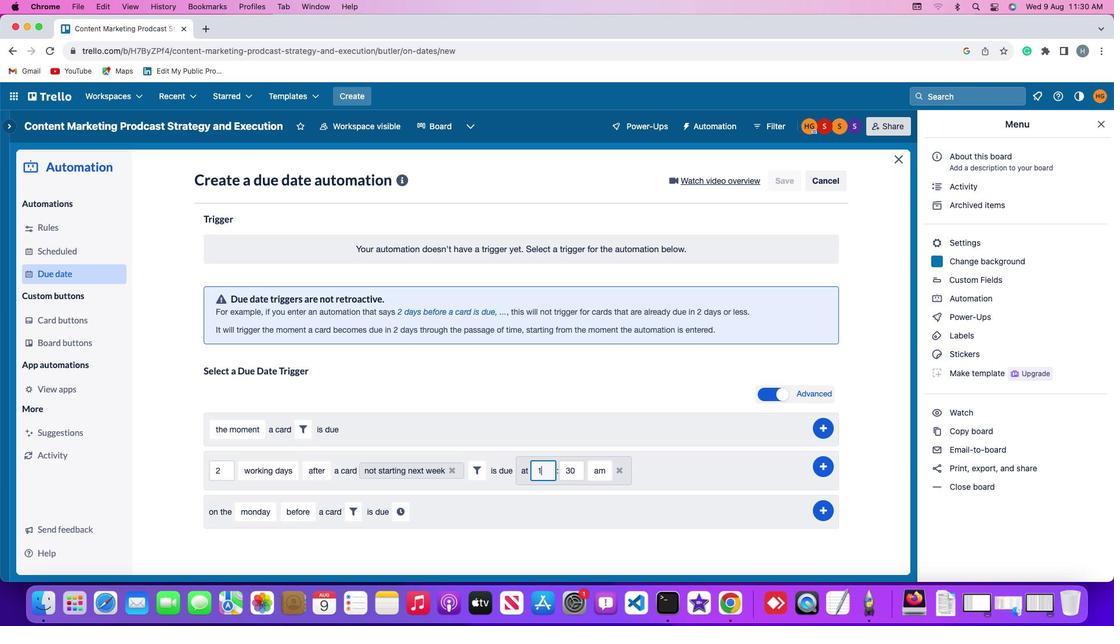 
Action: Mouse moved to (582, 474)
Screenshot: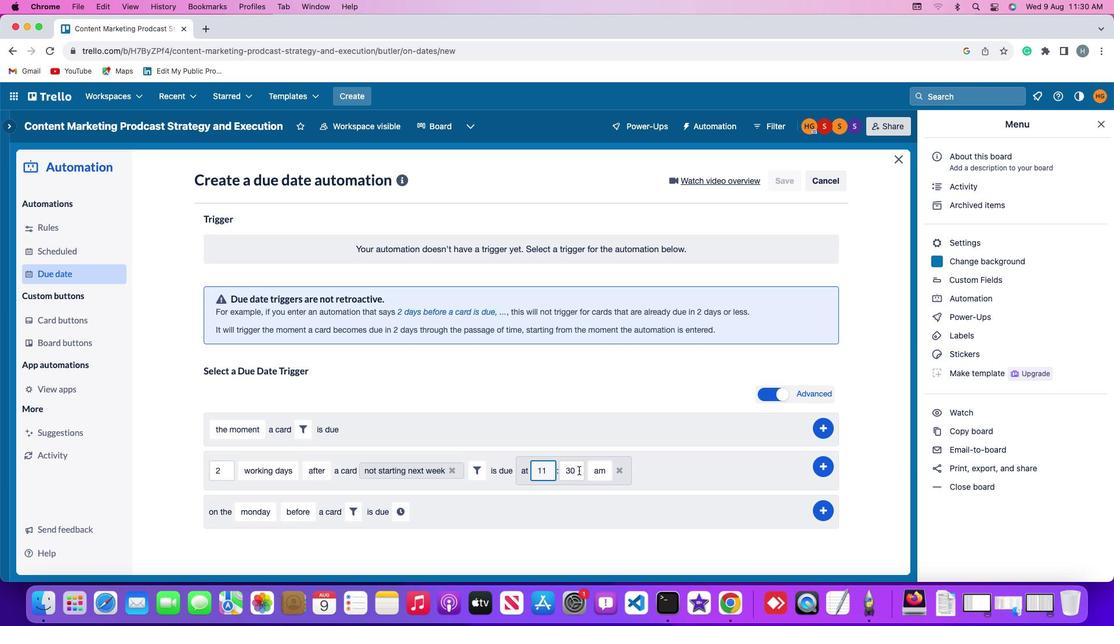 
Action: Mouse pressed left at (582, 474)
Screenshot: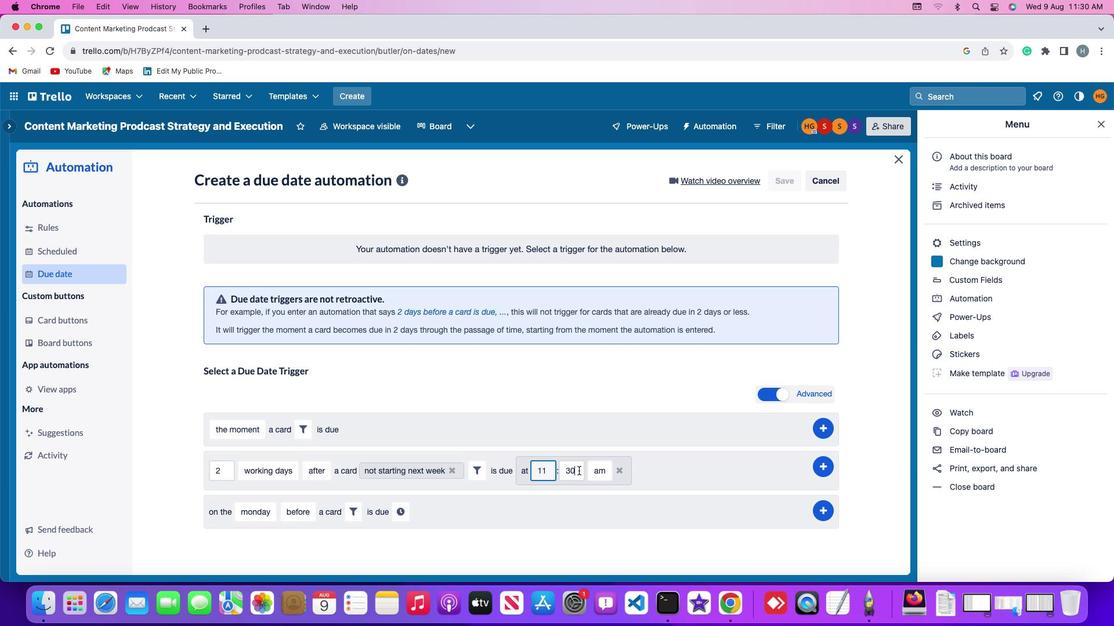 
Action: Key pressed Key.backspaceKey.backspace'0'
Screenshot: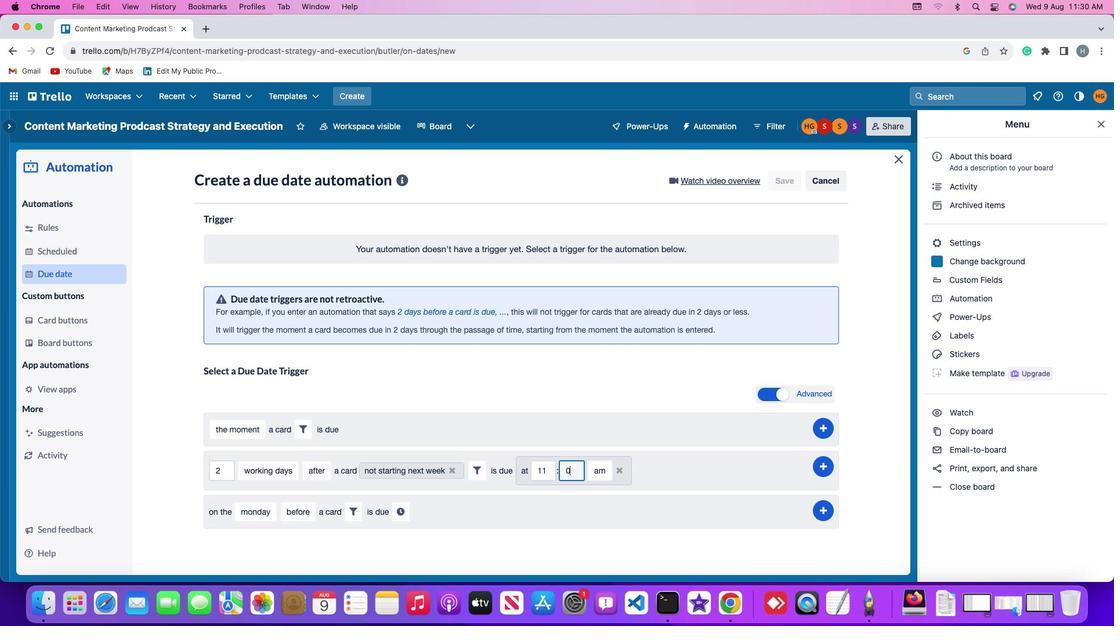 
Action: Mouse moved to (582, 473)
Screenshot: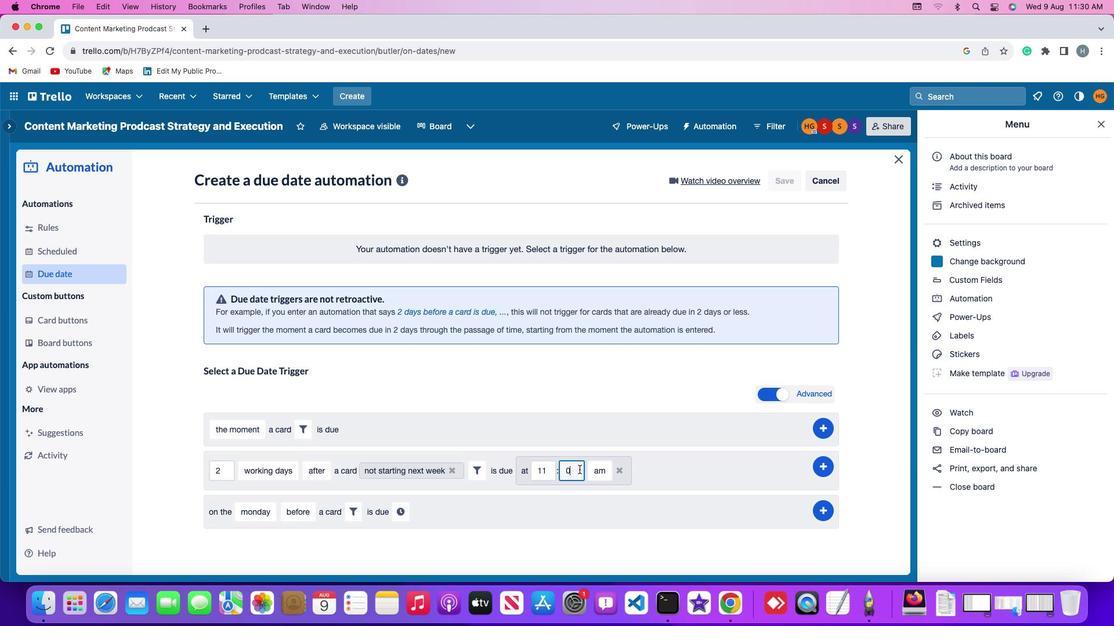 
Action: Key pressed '0'
Screenshot: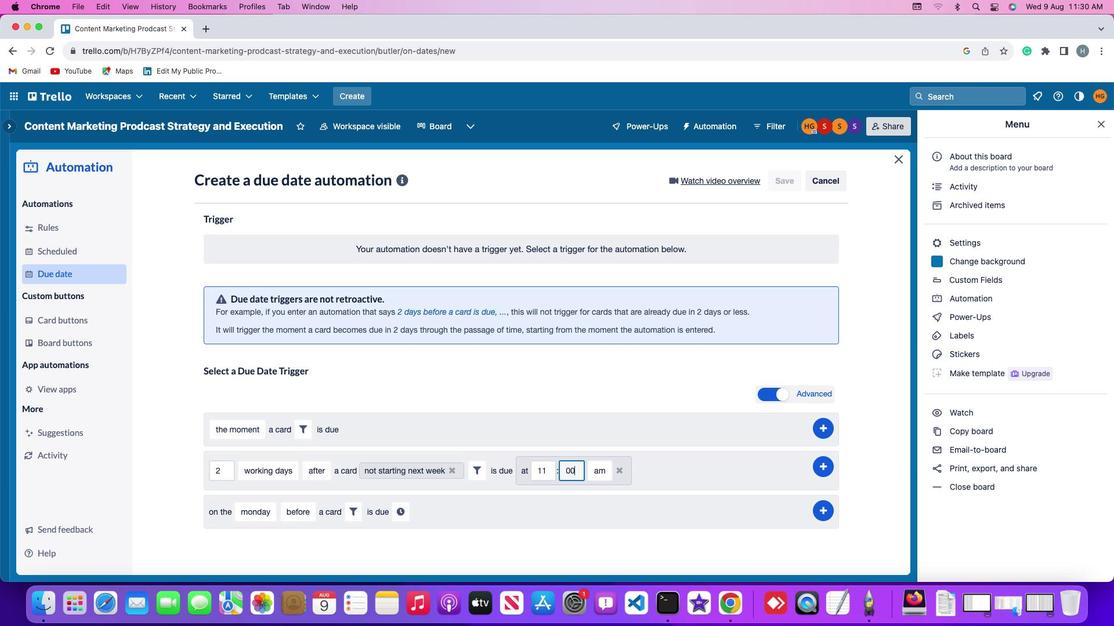 
Action: Mouse moved to (604, 474)
Screenshot: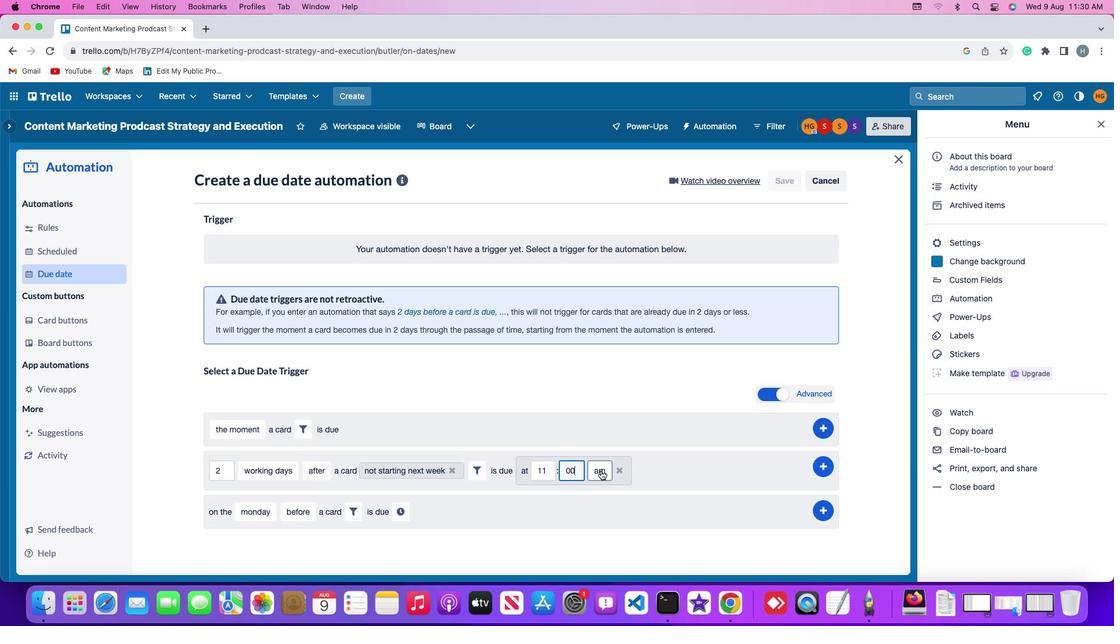 
Action: Mouse pressed left at (604, 474)
Screenshot: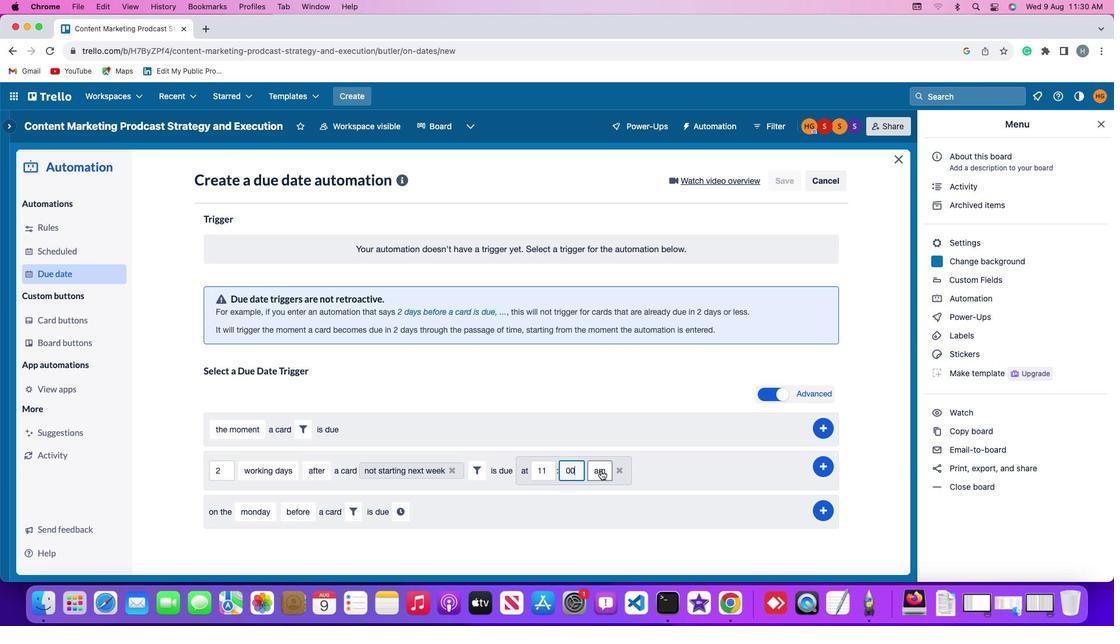 
Action: Mouse moved to (605, 499)
Screenshot: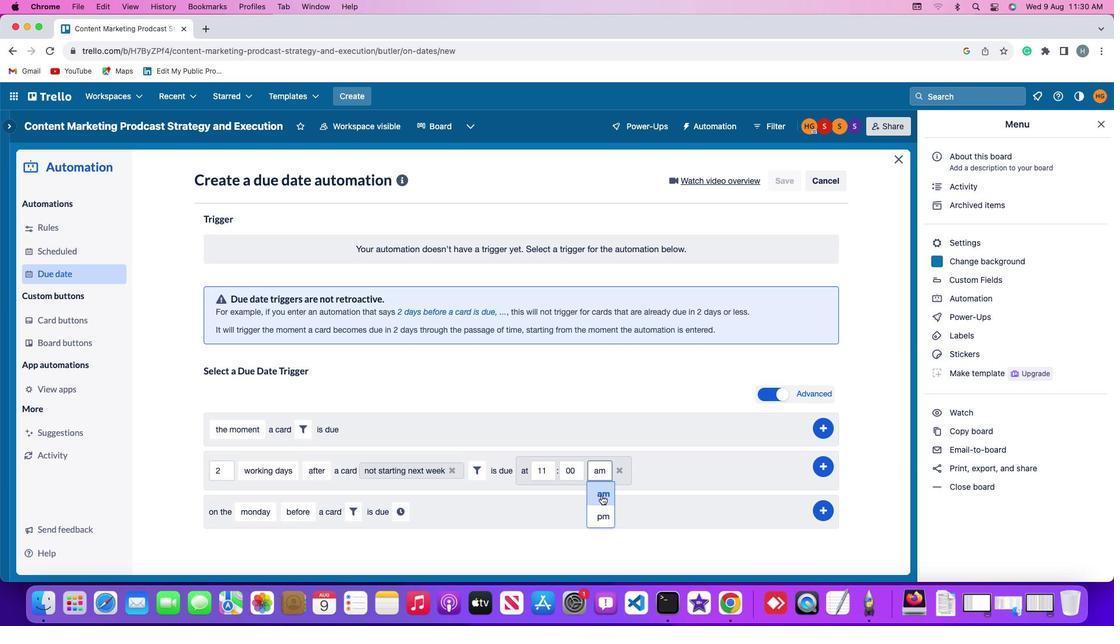 
Action: Mouse pressed left at (605, 499)
Screenshot: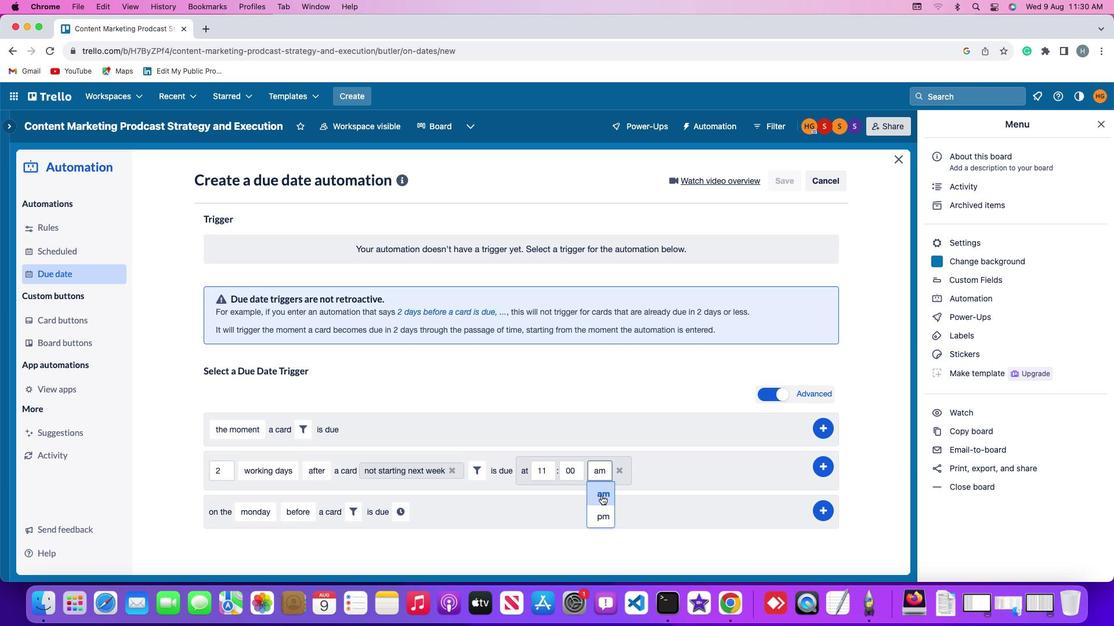 
Action: Mouse moved to (829, 465)
Screenshot: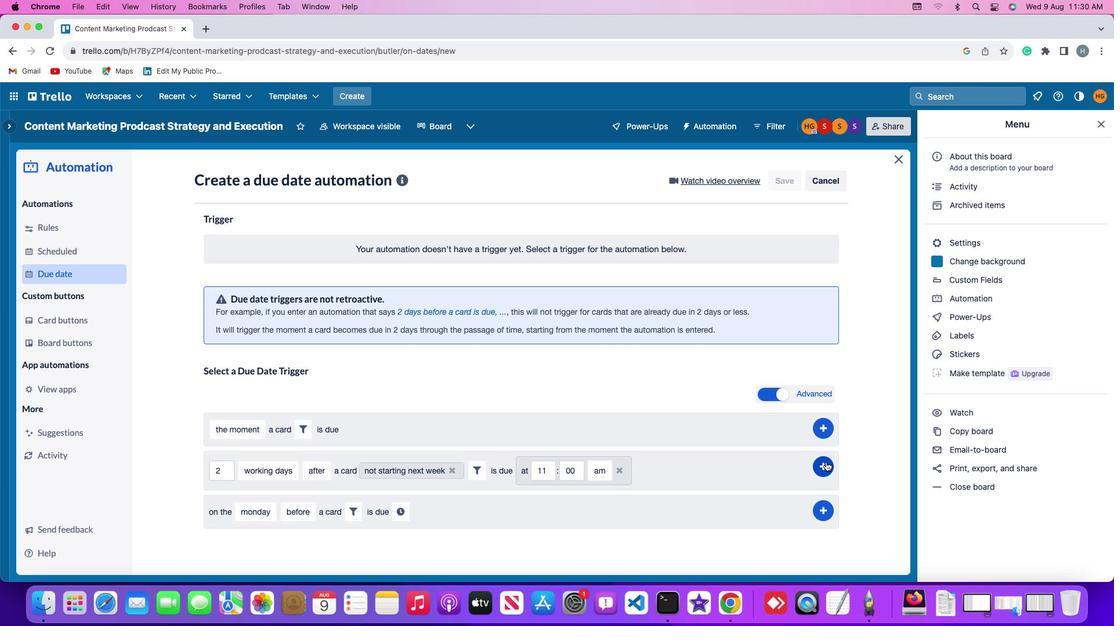 
Action: Mouse pressed left at (829, 465)
Screenshot: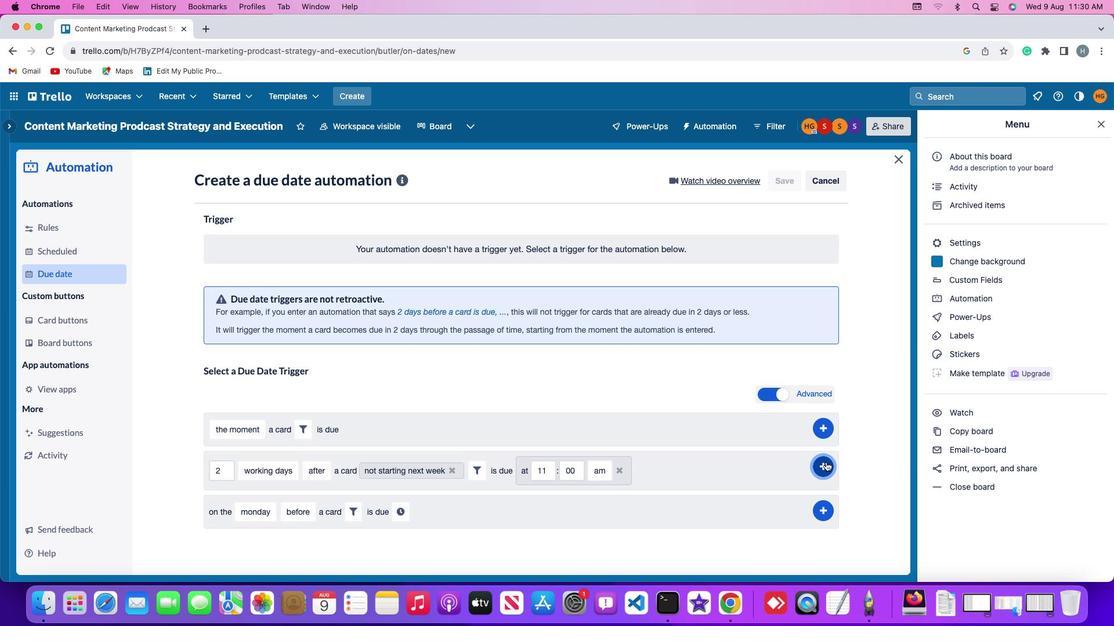 
Action: Mouse moved to (875, 368)
Screenshot: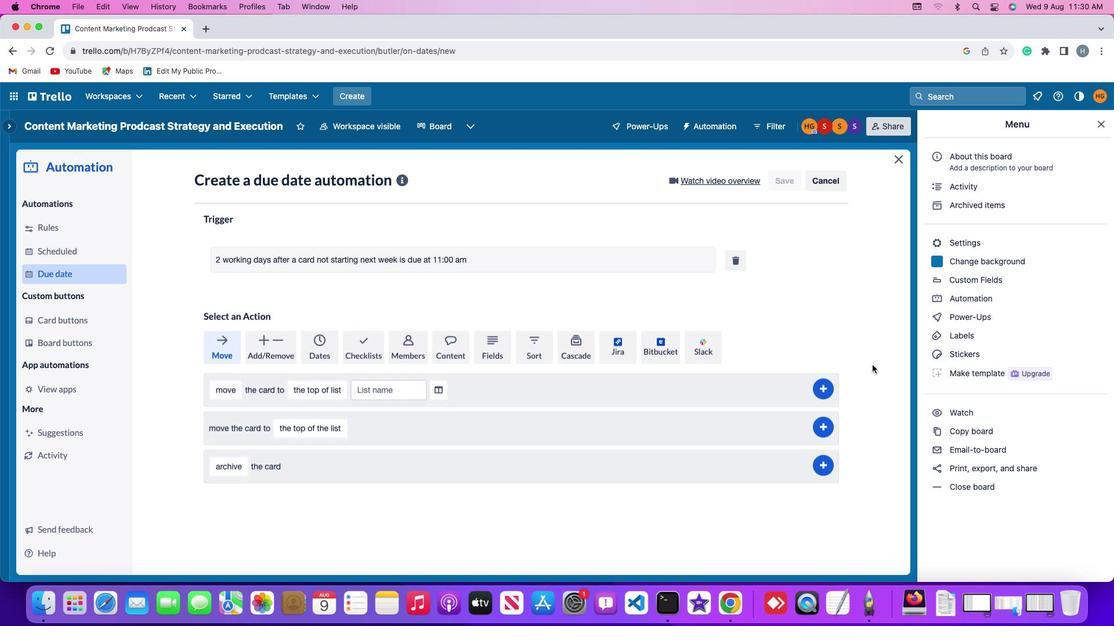 
